 Task: Open an excel sheet and write heading  Stellar Sales. Add 10 people name  'Joshua Rivera, Zoey Coleman, Ryan Wright, Addison Bailey, Jonathan Simmons, Brooklyn Ward, Caleb Barnes, Audrey Collins, Gabriel Perry, Sofia Bell'Item code in between  1005-1056. Product range in between  2500-15000. Add Products   ASICS Shoe, Brooks Shoe, Clarks Shoe, Crocs Shoe, Dr. Martens Shoe, Ecco Shoe, Fila Shoe, Hush Puppies Shoe, Jordan Shoe, K-Swiss Shoe.Choose quantity  1 to 10 Tax 12 percent Total Add Amount. Save page  Stellar Sales templetes book
Action: Key pressed <Key.right><Key.right><Key.shift><Key.shift><Key.shift>Stellar<Key.space><Key.shift>Sales<Key.down><Key.left><Key.left><Key.shift_r>Name<Key.down><Key.shift><Key.shift><Key.shift><Key.shift><Key.shift><Key.shift><Key.shift><Key.shift><Key.shift><Key.shift><Key.shift><Key.shift><Key.shift><Key.shift><Key.shift><Key.shift><Key.shift><Key.shift><Key.shift><Key.shift><Key.shift><Key.shift><Key.shift><Key.shift><Key.shift><Key.shift><Key.shift><Key.shift><Key.shift><Key.shift><Key.shift><Key.shift><Key.shift><Key.shift><Key.shift><Key.shift><Key.shift>Joshua<Key.space><Key.shift>Rivera<Key.down><Key.shift>Zoey<Key.space><Key.shift>Coleman<Key.down><Key.left><Key.shift>Ryan<Key.space><Key.shift>Wright<Key.down><Key.down><Key.up><Key.shift>Addison<Key.space><Key.shift>Bailey<Key.down><Key.shift>Jonathan<Key.space><Key.shift>Simmons<Key.down><Key.shift>Brooklyn<Key.space><Key.shift>Ward<Key.down><Key.shift>Caleb<Key.space><Key.shift>Barnes<Key.down><Key.shift>Audrey<Key.space><Key.shift>Collins<Key.down><Key.shift>Gabriel<Key.space><Key.shift>Perry<Key.down><Key.shift>Sofia<Key.space><Key.shift>Bell
Screenshot: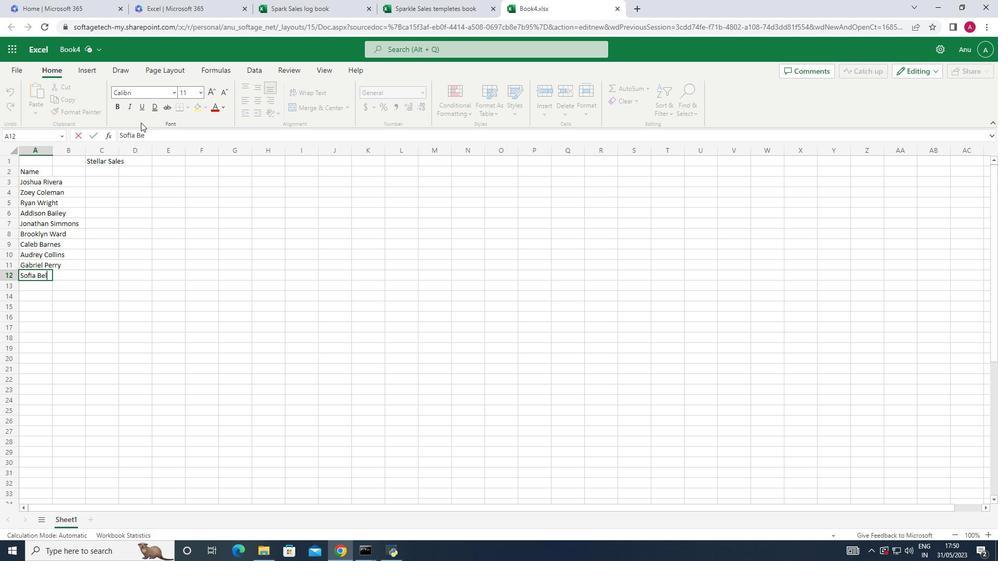 
Action: Mouse moved to (45, 147)
Screenshot: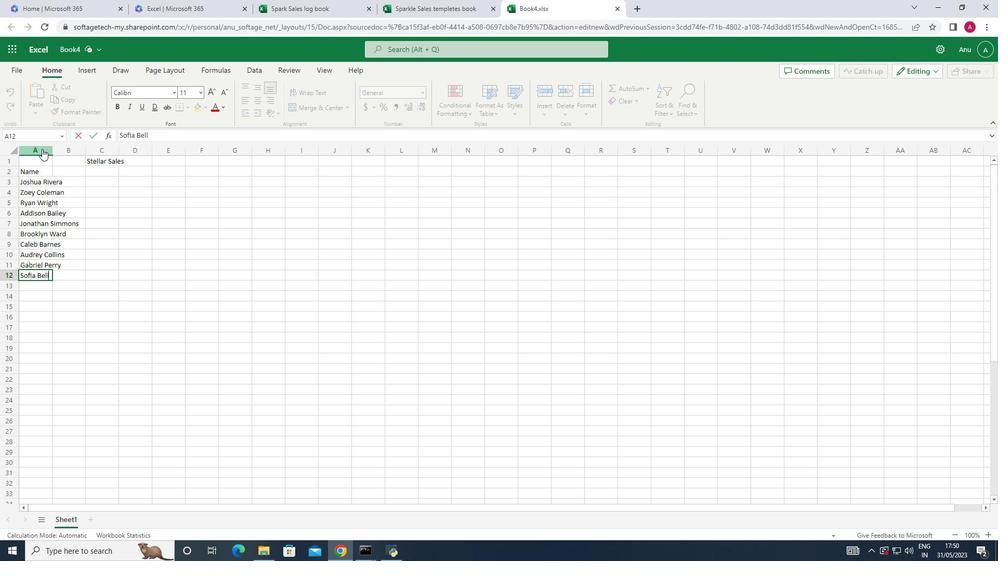 
Action: Mouse pressed left at (45, 147)
Screenshot: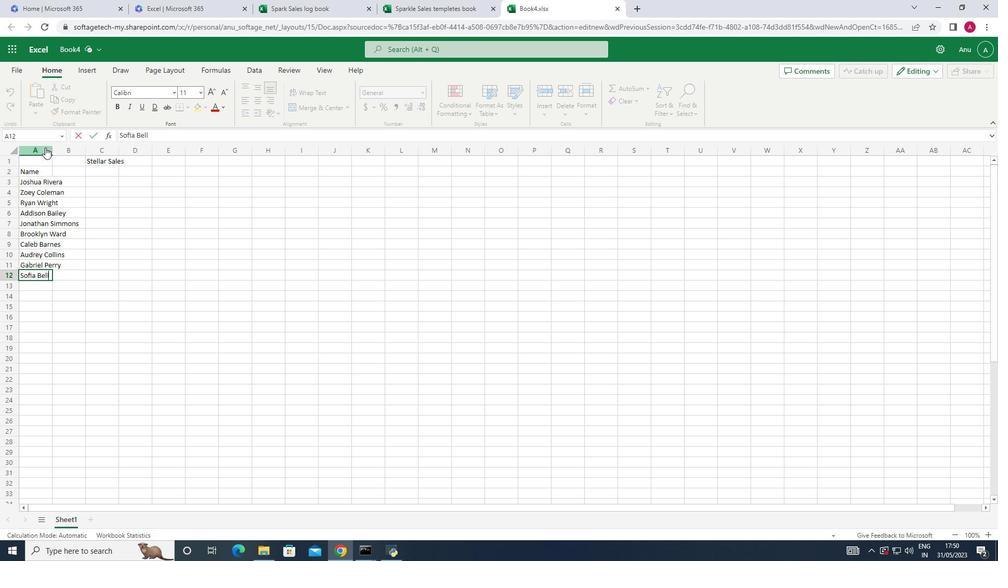 
Action: Mouse moved to (50, 147)
Screenshot: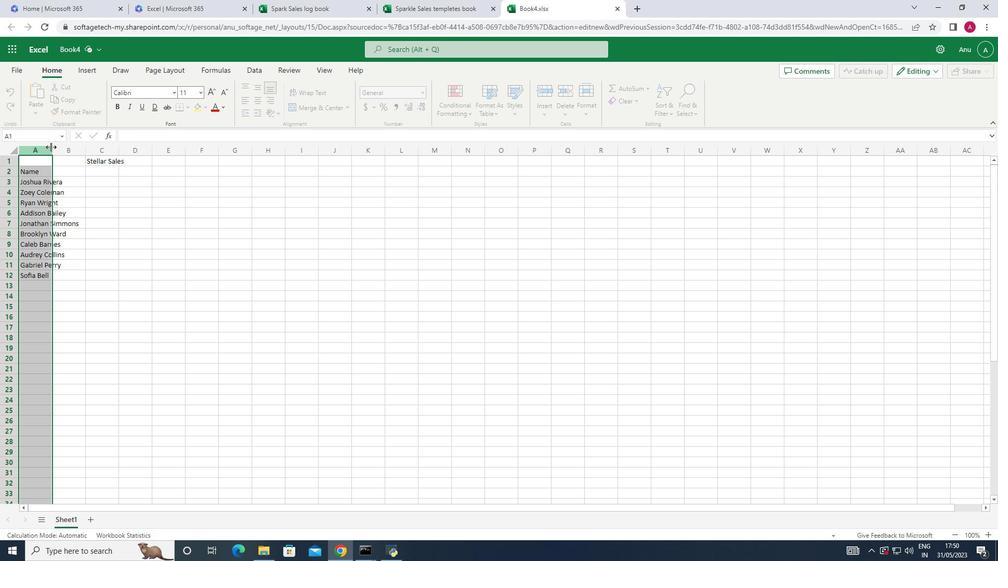 
Action: Mouse pressed left at (50, 147)
Screenshot: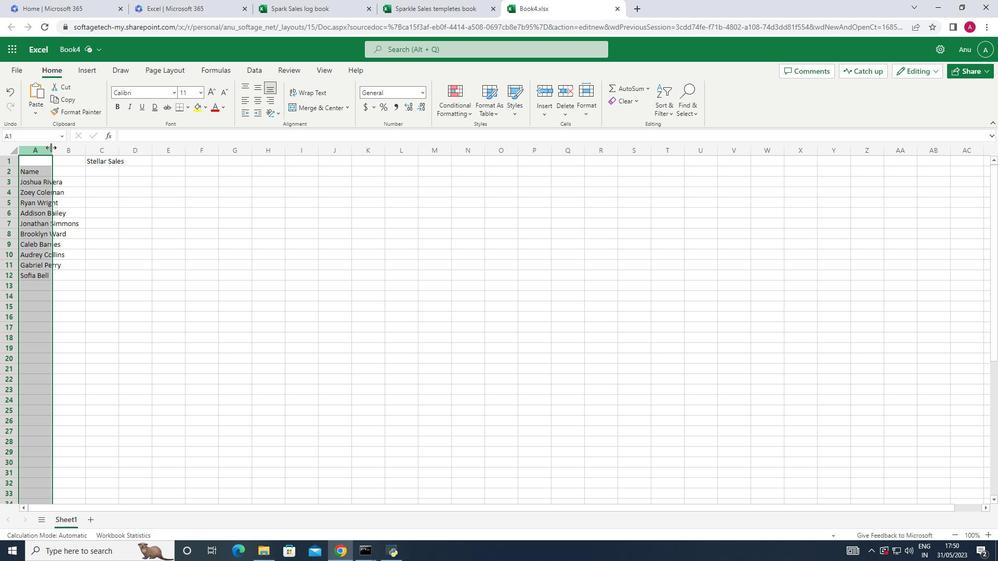 
Action: Mouse pressed left at (50, 147)
Screenshot: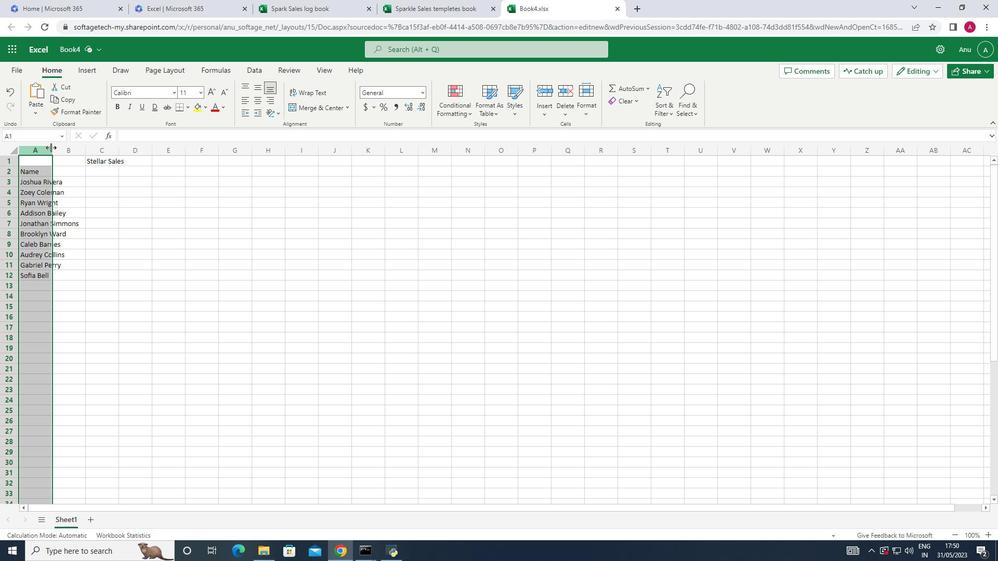 
Action: Mouse moved to (94, 174)
Screenshot: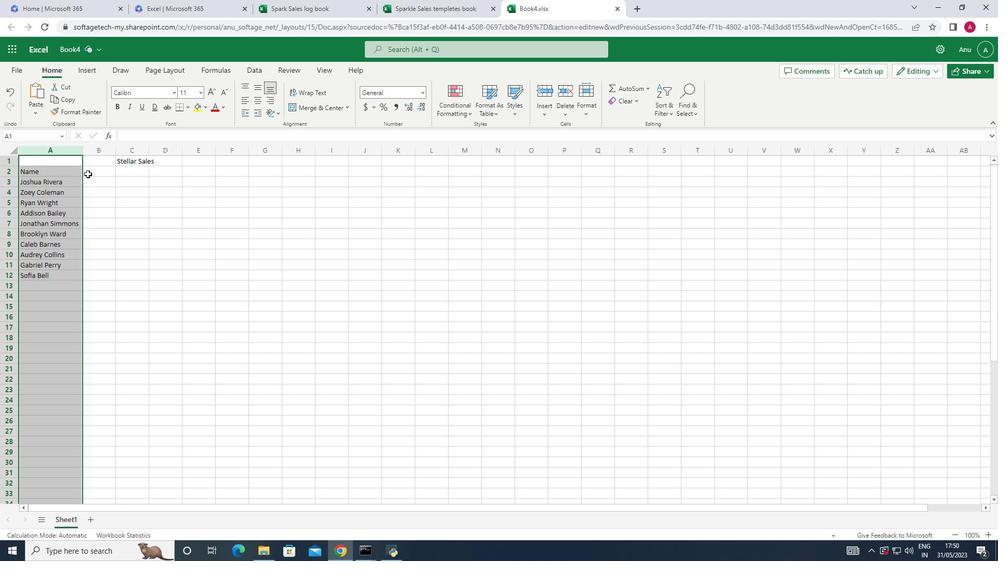 
Action: Mouse pressed left at (94, 174)
Screenshot: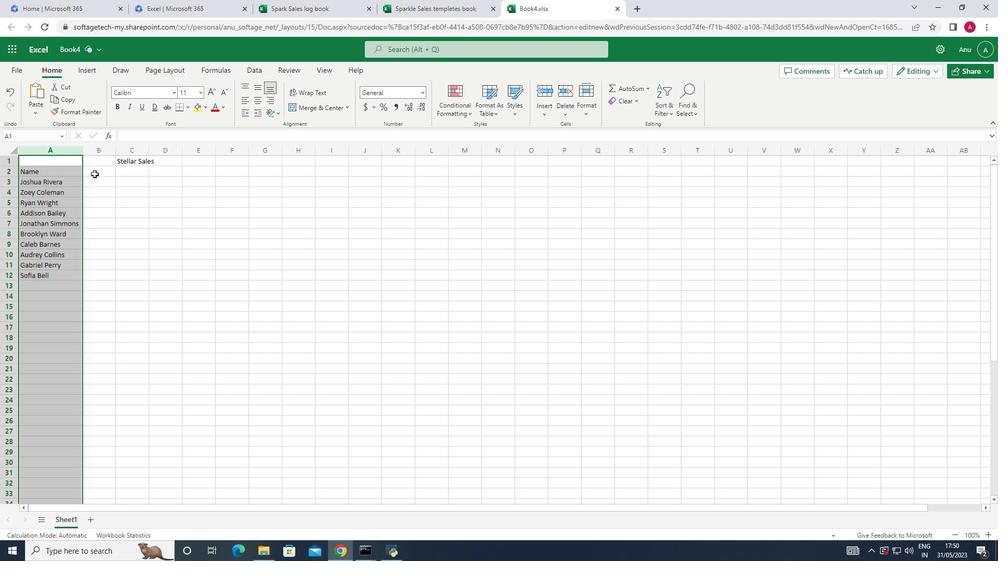 
Action: Mouse moved to (41, 207)
Screenshot: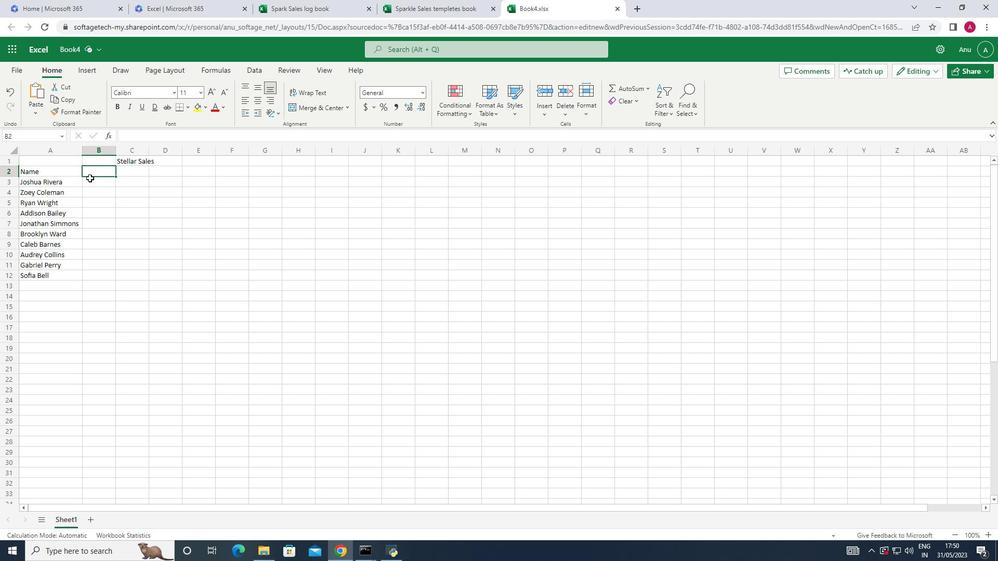 
Action: Key pressed <Key.shift_r>Item<Key.space><Key.shift>Code
Screenshot: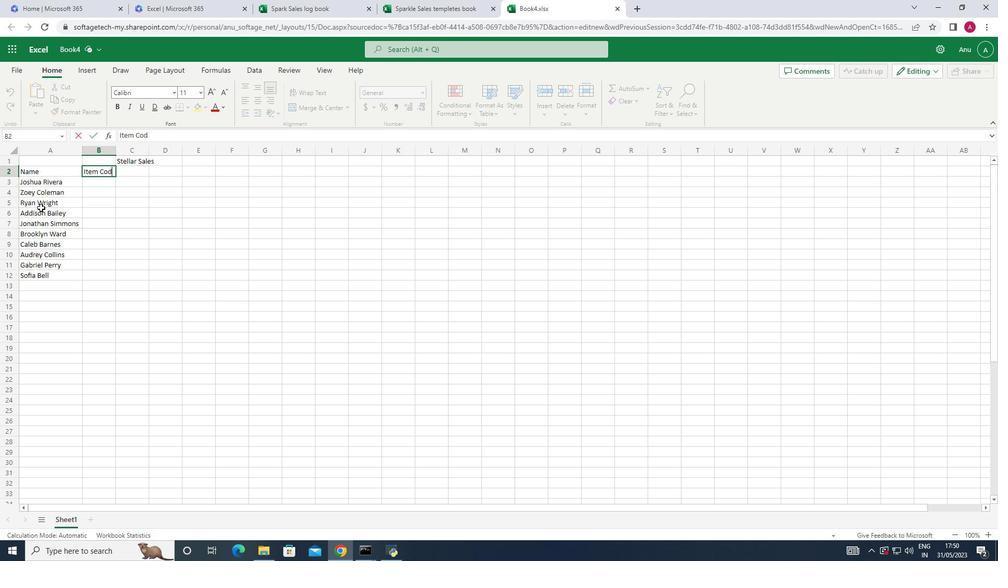 
Action: Mouse moved to (95, 179)
Screenshot: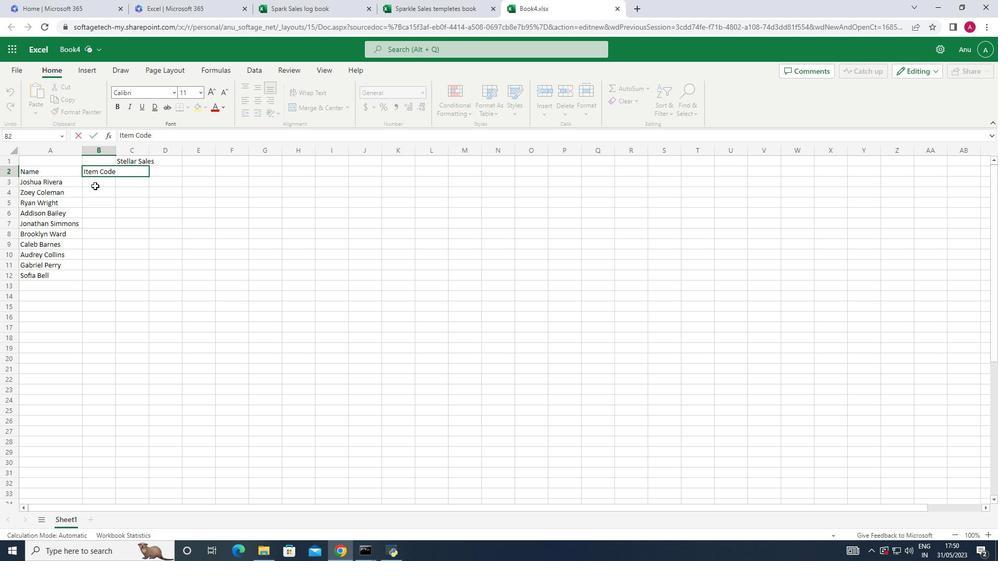 
Action: Mouse pressed left at (95, 179)
Screenshot: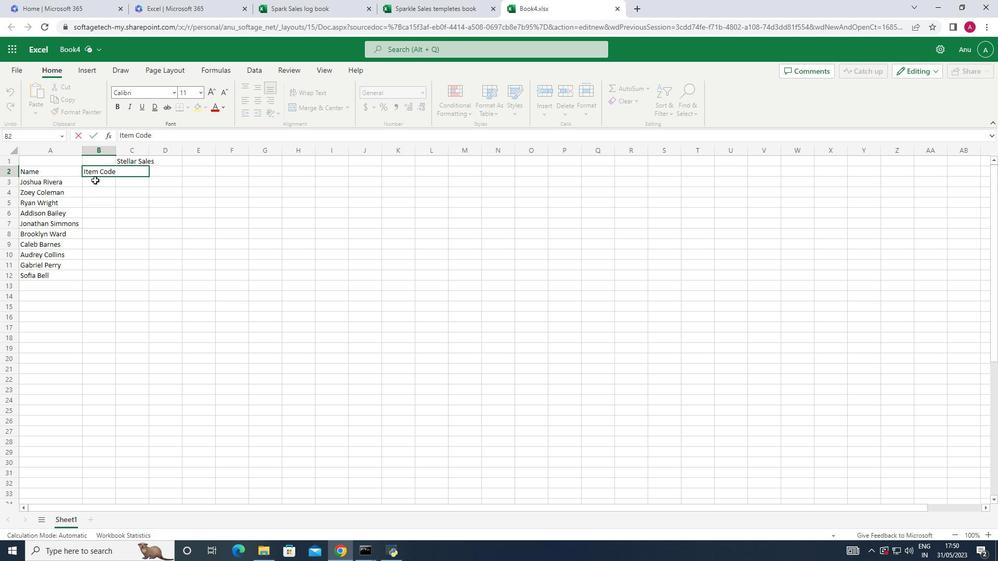 
Action: Mouse moved to (47, 186)
Screenshot: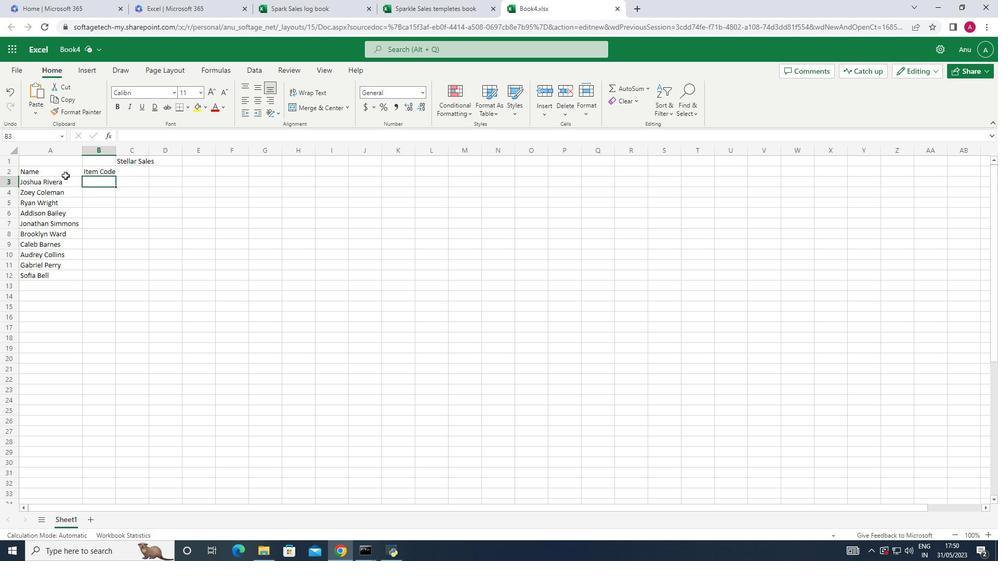 
Action: Key pressed 1005<Key.down>1008<Key.down>1010<Key.down>1021<Key.down>1032<Key.down>1041<Key.down>1045<Key.down>1047<Key.down>1050<Key.down>1056
Screenshot: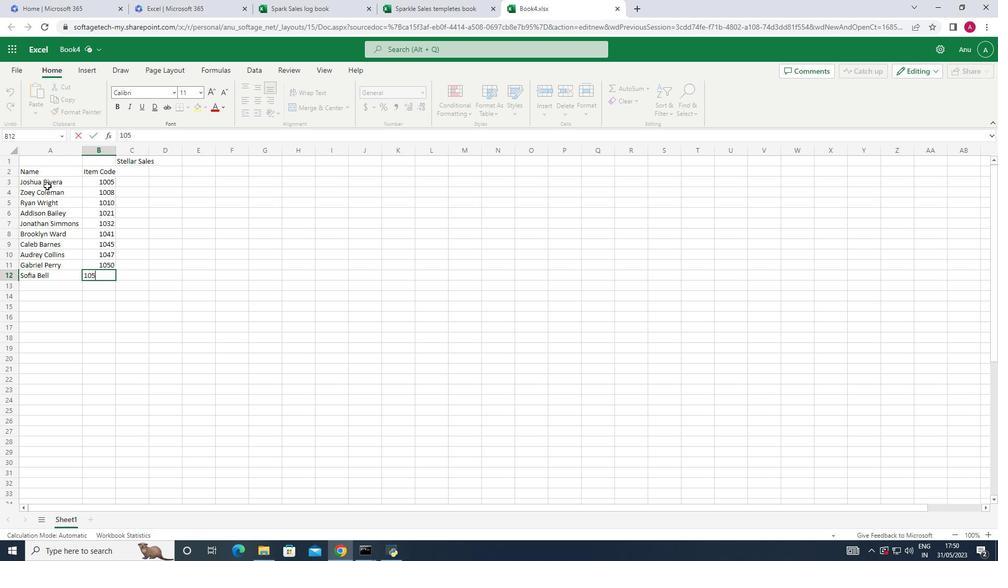 
Action: Mouse moved to (137, 173)
Screenshot: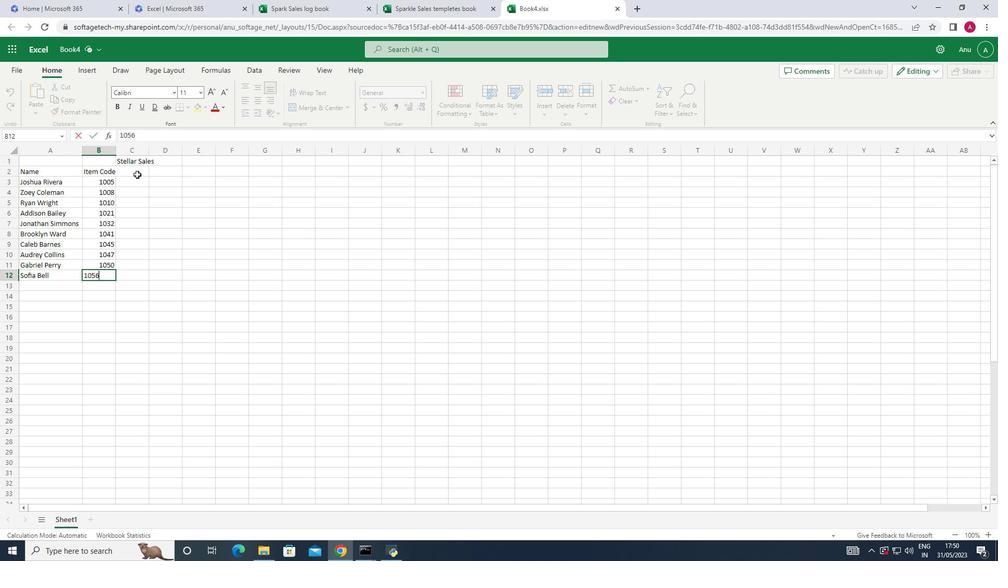 
Action: Mouse pressed left at (137, 173)
Screenshot: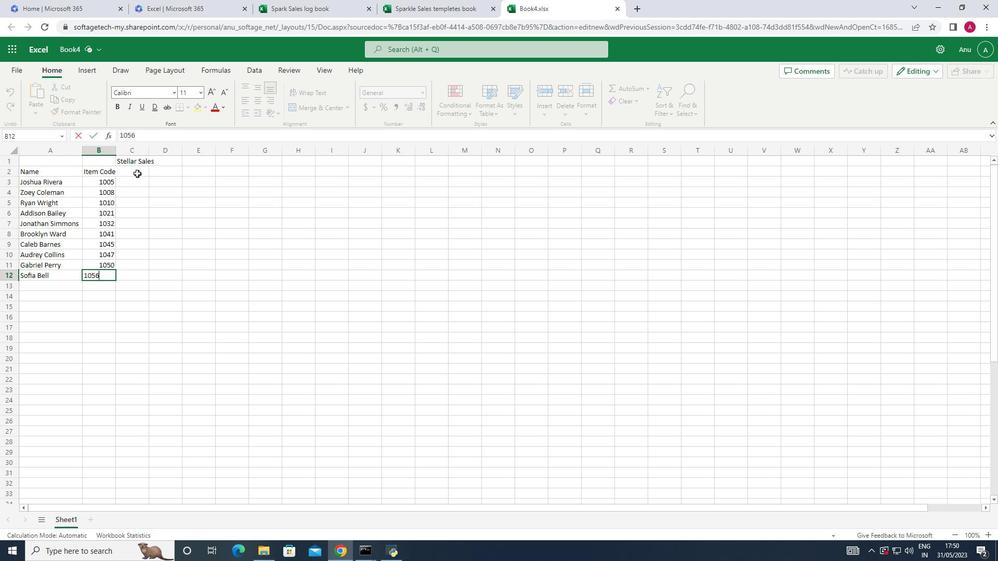 
Action: Key pressed <Key.shift_r>Product<Key.space><Key.shift>Range<Key.down>2500<Key.down>3000<Key.down>3500<Key.down>10000<Key.down>12000<Key.down>15<Key.backspace><Key.backspace><Key.up><Key.backspace>11500<Key.down>11800<Key.down>12300<Key.down>13000<Key.down>14000<Key.left><Key.right><Key.down>15000<Key.right>
Screenshot: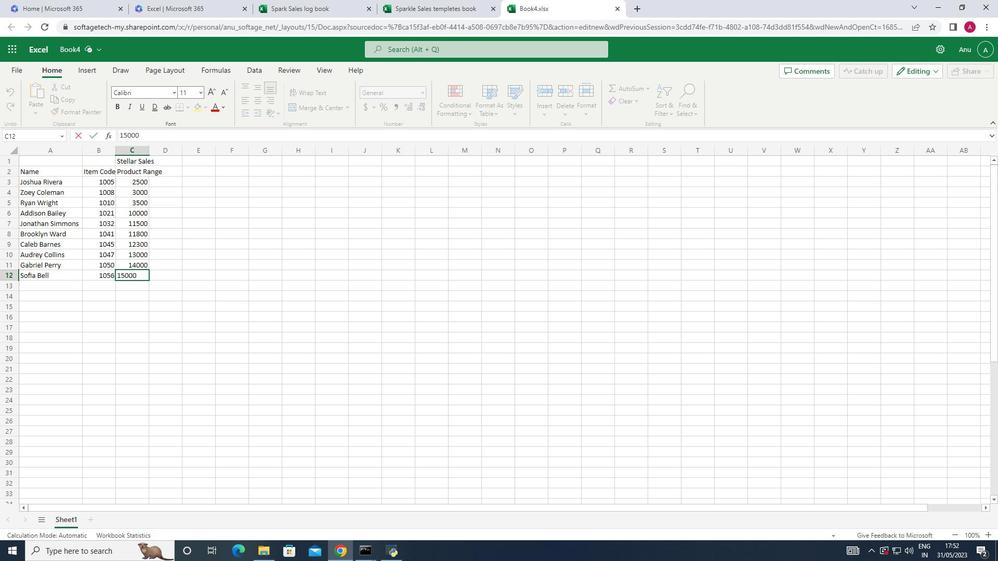 
Action: Mouse moved to (148, 150)
Screenshot: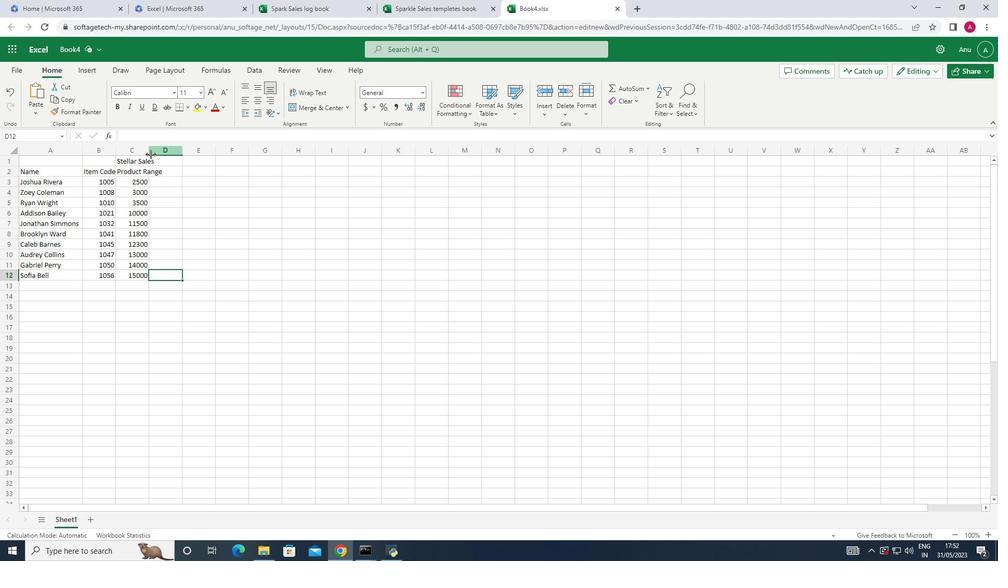 
Action: Mouse pressed left at (148, 150)
Screenshot: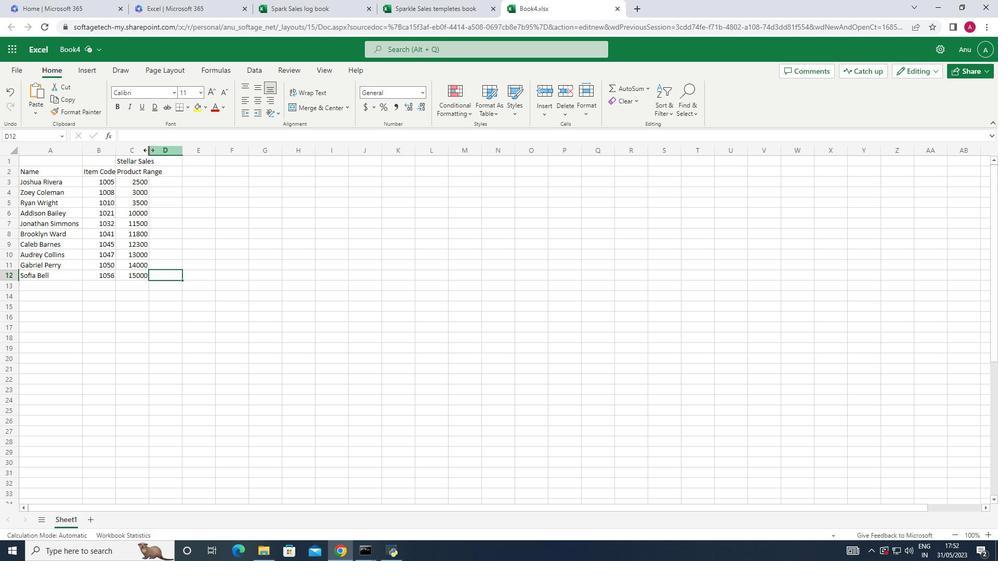 
Action: Mouse pressed left at (148, 150)
Screenshot: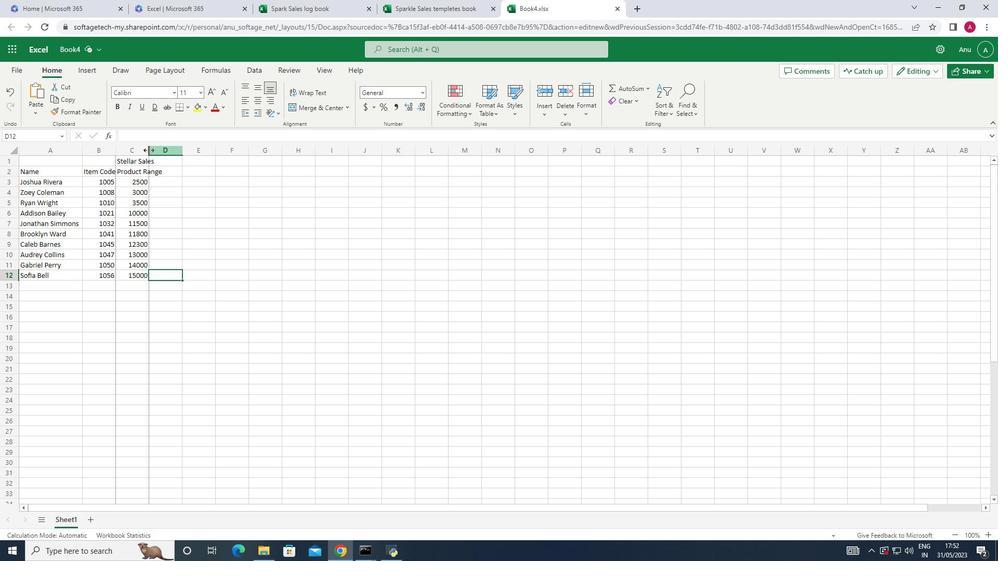 
Action: Mouse pressed left at (148, 150)
Screenshot: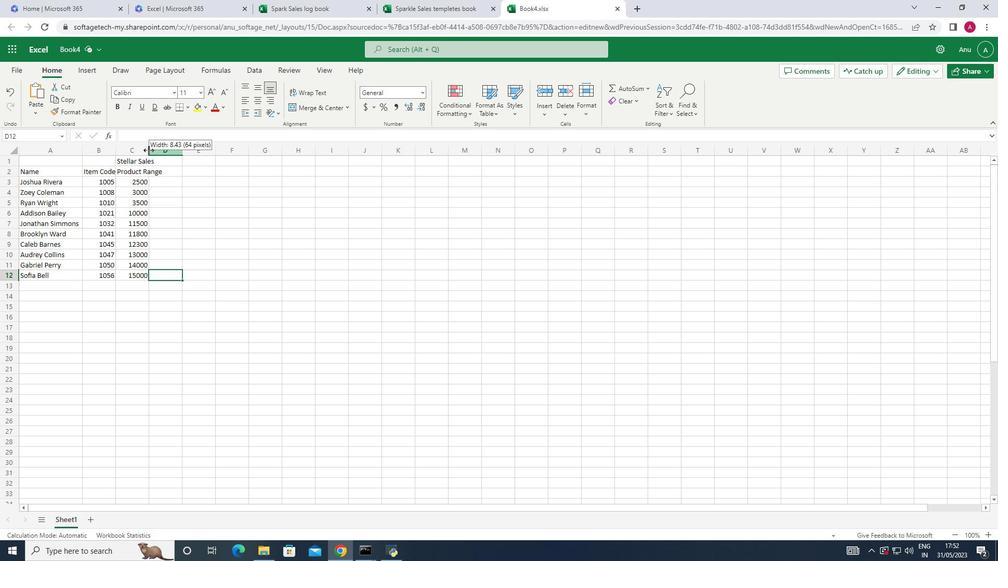 
Action: Mouse moved to (183, 173)
Screenshot: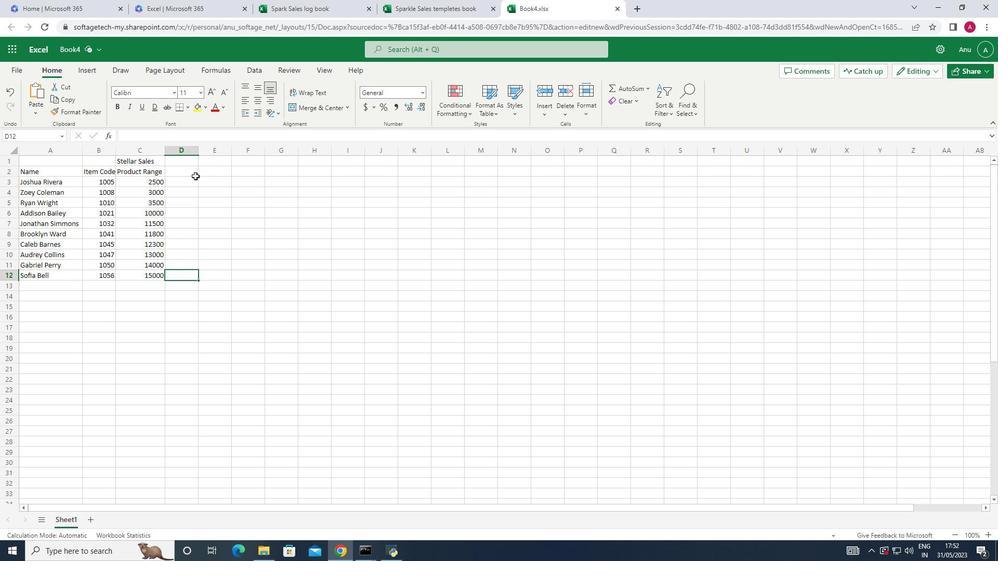 
Action: Mouse pressed left at (183, 173)
Screenshot: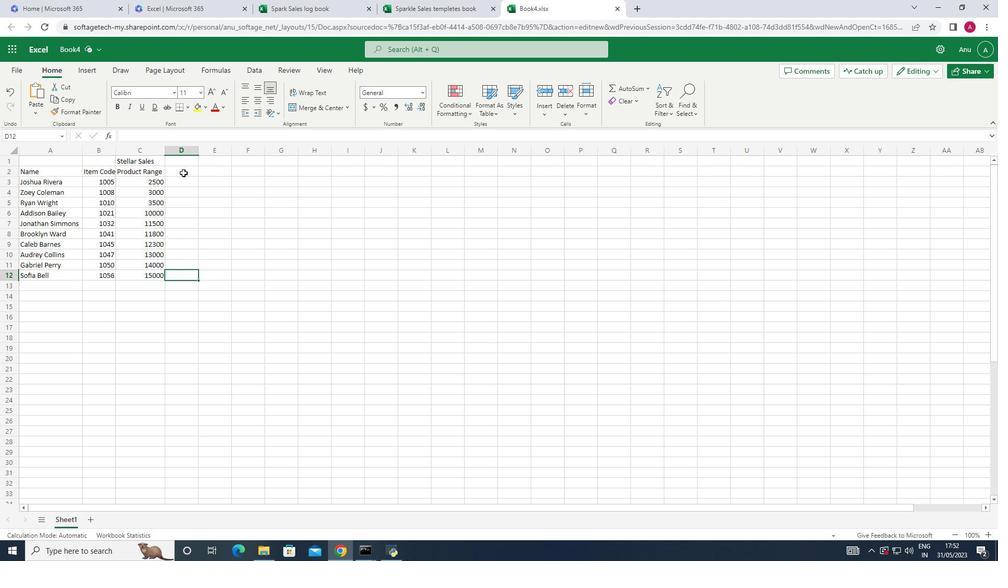 
Action: Key pressed <Key.shift_r>Products<Key.down><Key.shift>A<Key.shift>S<Key.shift_r><Key.shift_r><Key.shift_r><Key.shift_r><Key.shift_r><Key.shift_r><Key.shift_r><Key.shift_r><Key.shift_r><Key.shift_r><Key.shift_r><Key.shift_r><Key.shift_r><Key.shift_r><Key.shift_r><Key.shift_r><Key.shift_r><Key.shift_r><Key.shift_r><Key.shift_r><Key.shift_r>I<Key.shift>C<Key.shift>S<Key.space><Key.shift>Shoe<Key.down><Key.shift>Brooks<Key.space><Key.shift>Shoe<Key.down><Key.shift>Clarks<Key.down><Key.up>
Screenshot: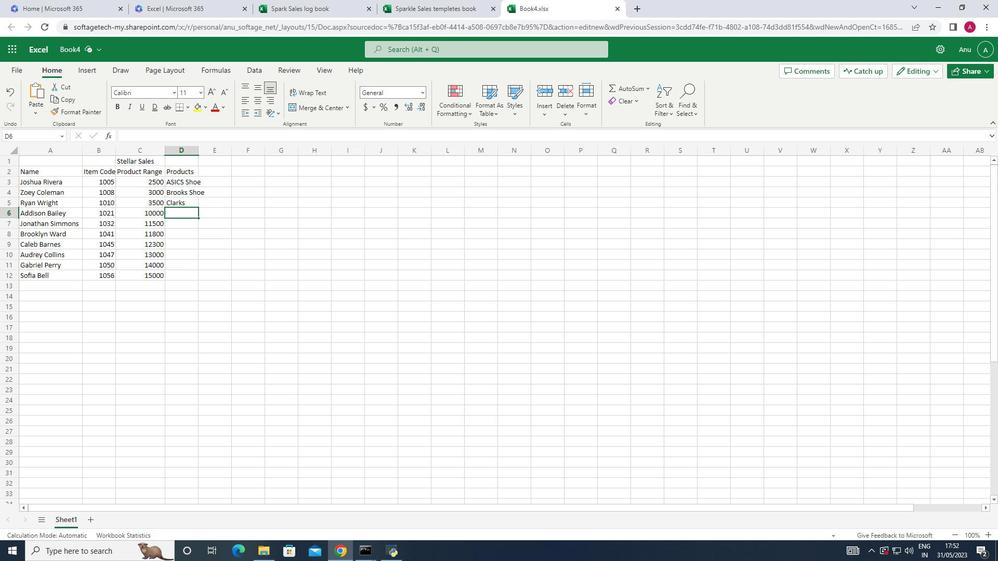 
Action: Mouse moved to (188, 202)
Screenshot: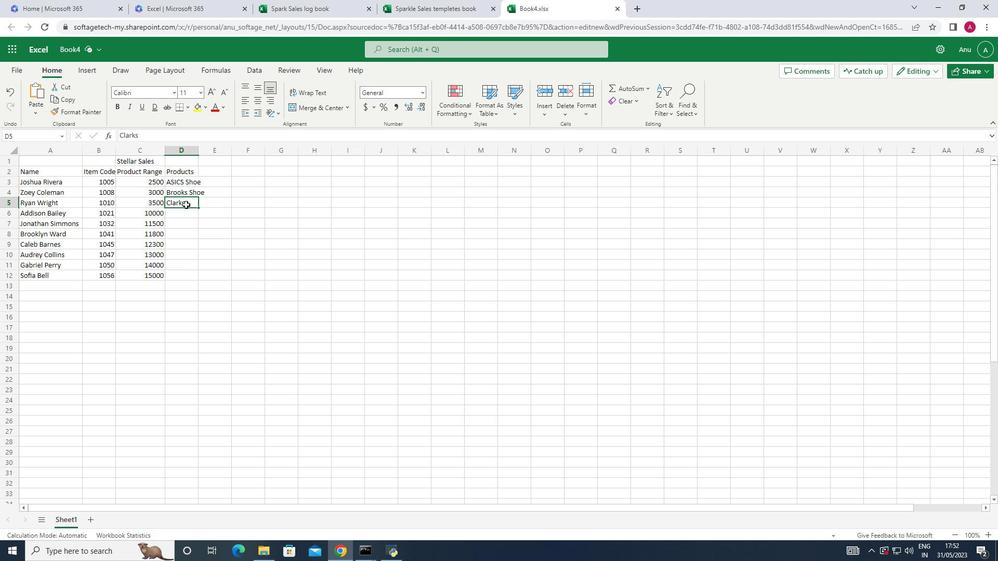 
Action: Mouse pressed left at (188, 202)
Screenshot: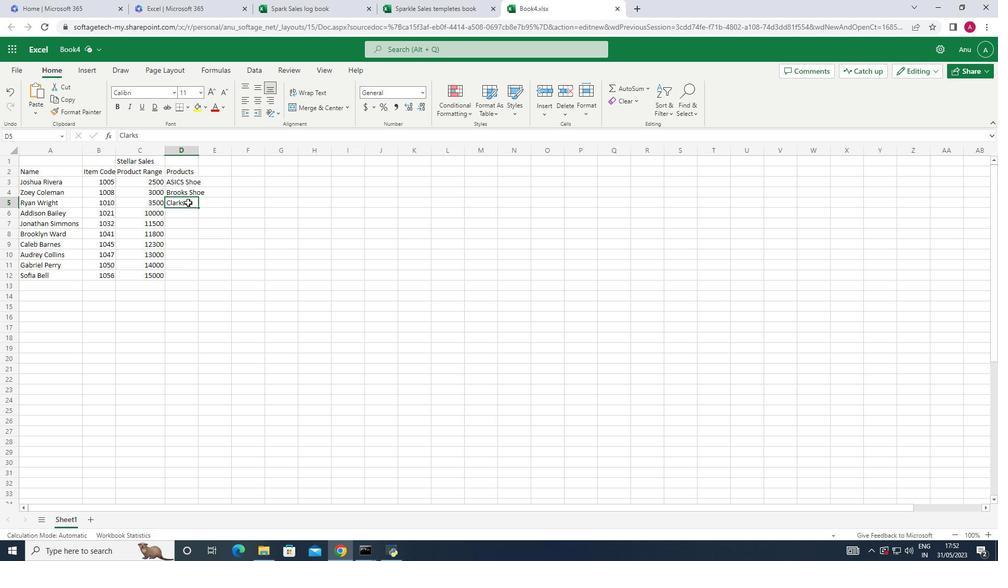 
Action: Mouse pressed left at (188, 202)
Screenshot: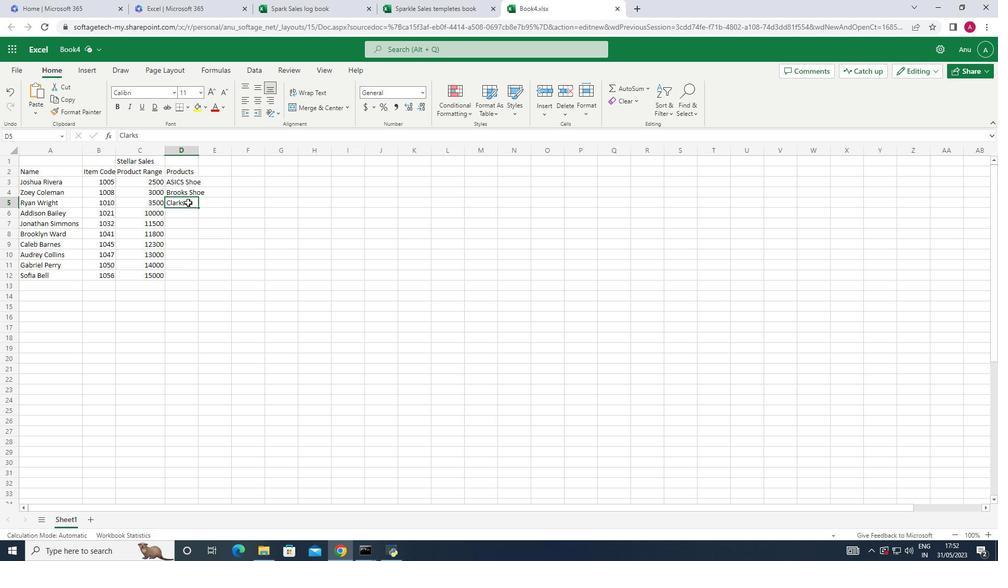 
Action: Key pressed <Key.space><Key.shift>Shoe<Key.down><Key.down>
Screenshot: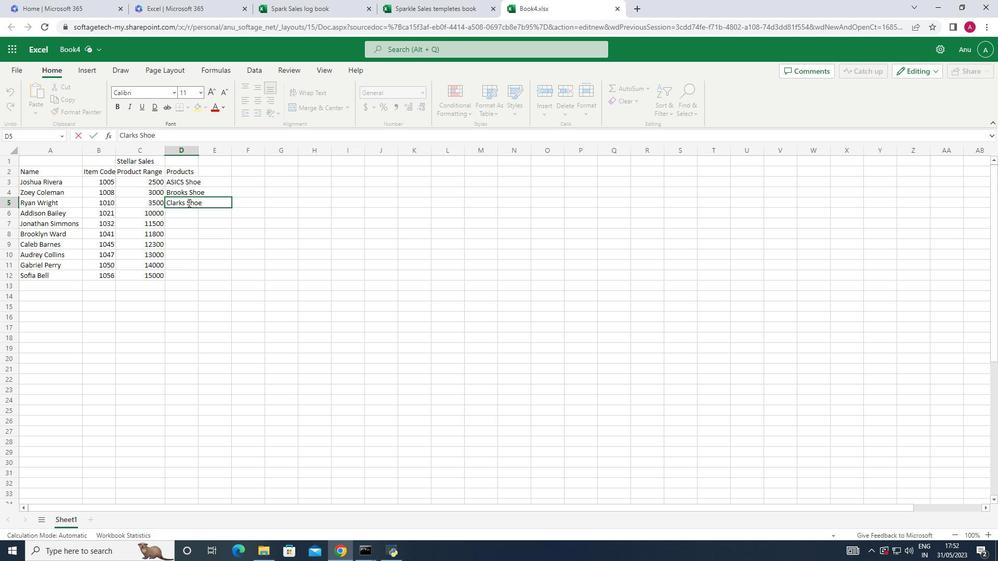 
Action: Mouse moved to (182, 211)
Screenshot: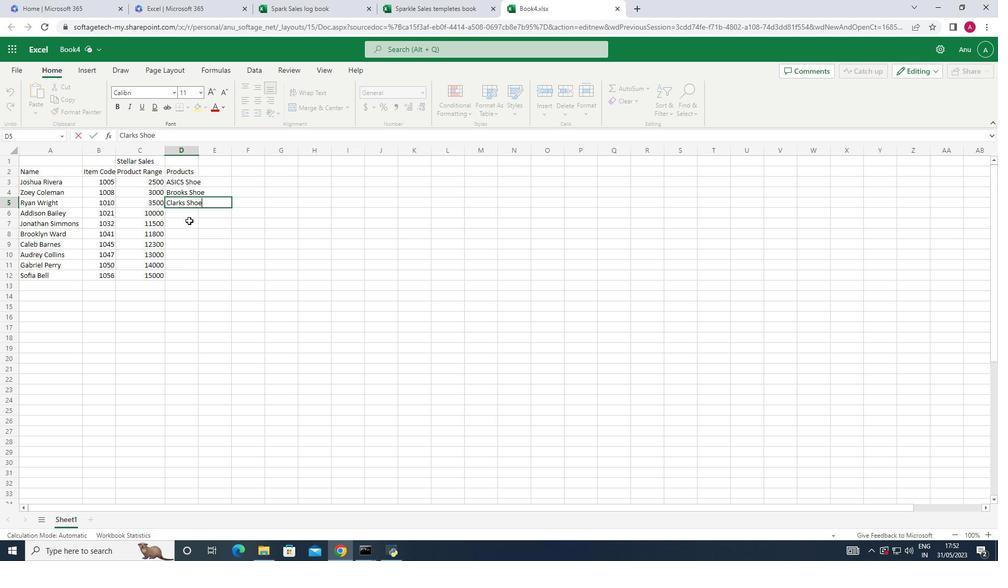 
Action: Mouse pressed left at (182, 211)
Screenshot: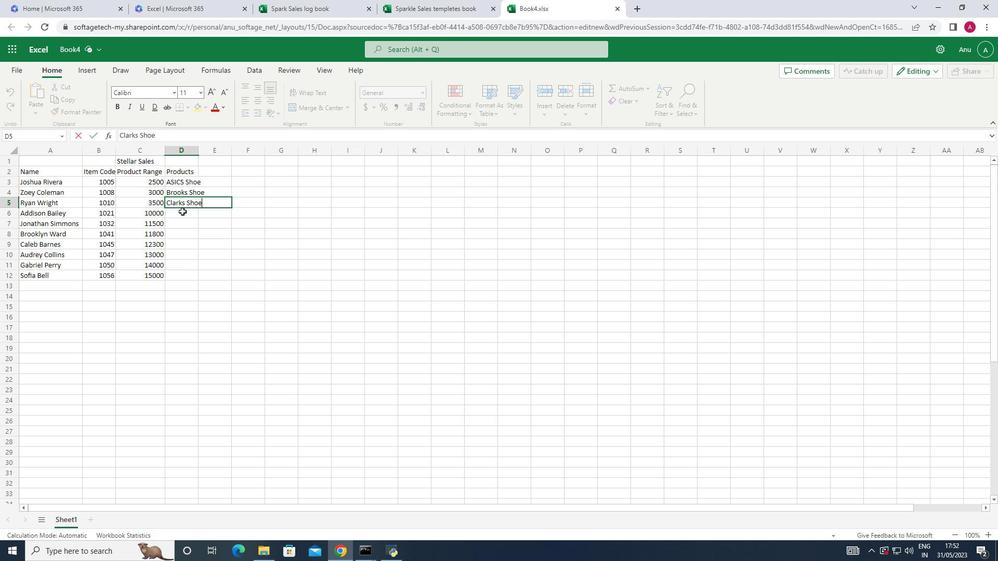 
Action: Mouse moved to (143, 205)
Screenshot: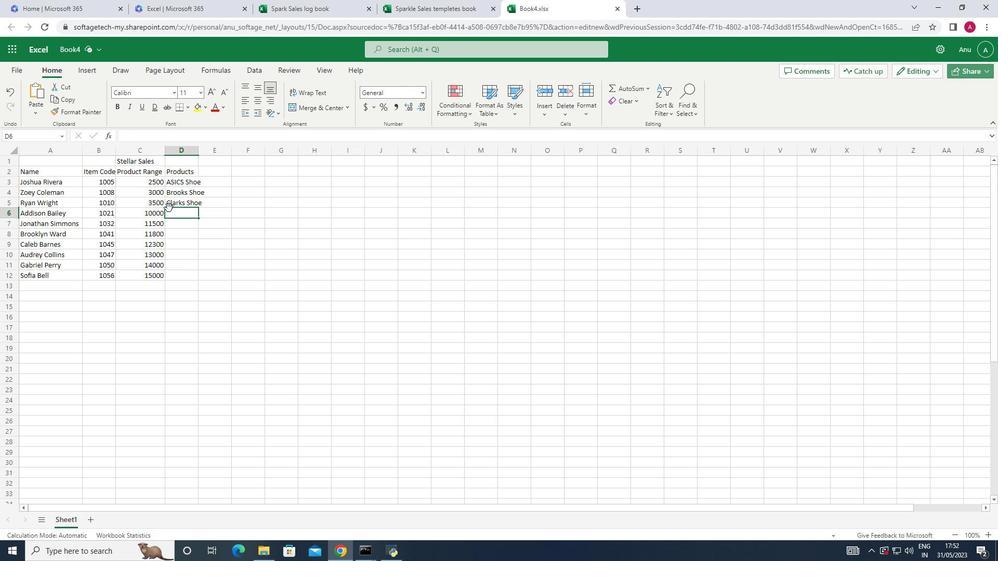 
Action: Key pressed <Key.shift>Crocs<Key.space><Key.shift>Shoe<Key.down><Key.shift>Dr.<Key.shift_r>Martens<Key.space><Key.shift>Shoe<Key.down><Key.shift>Ecco<Key.space><Key.shift>Shoe<Key.down><Key.shift>Fila<Key.space><Key.shift>Shoe<Key.down><Key.shift><Key.shift><Key.shift><Key.shift><Key.shift><Key.shift><Key.shift><Key.shift><Key.shift><Key.shift>Hush<Key.space><Key.shift_r>Puppies<Key.space><Key.shift>Shoe<Key.down><Key.shift_r>Jordan<Key.space><Key.shift>Shoe<Key.down><Key.shift_r>K-<Key.shift>W<Key.backspace><Key.shift>Swiss
Screenshot: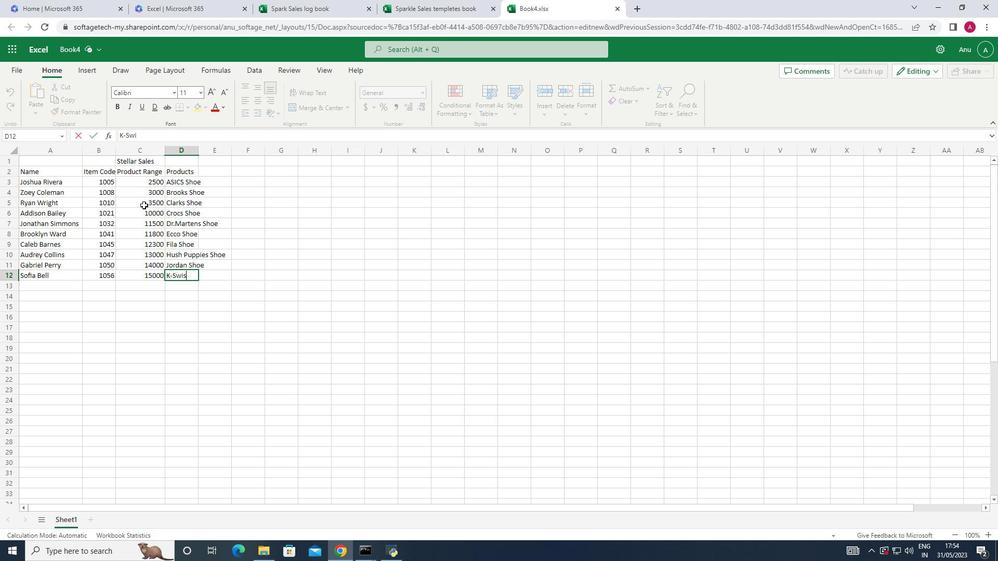 
Action: Mouse moved to (204, 170)
Screenshot: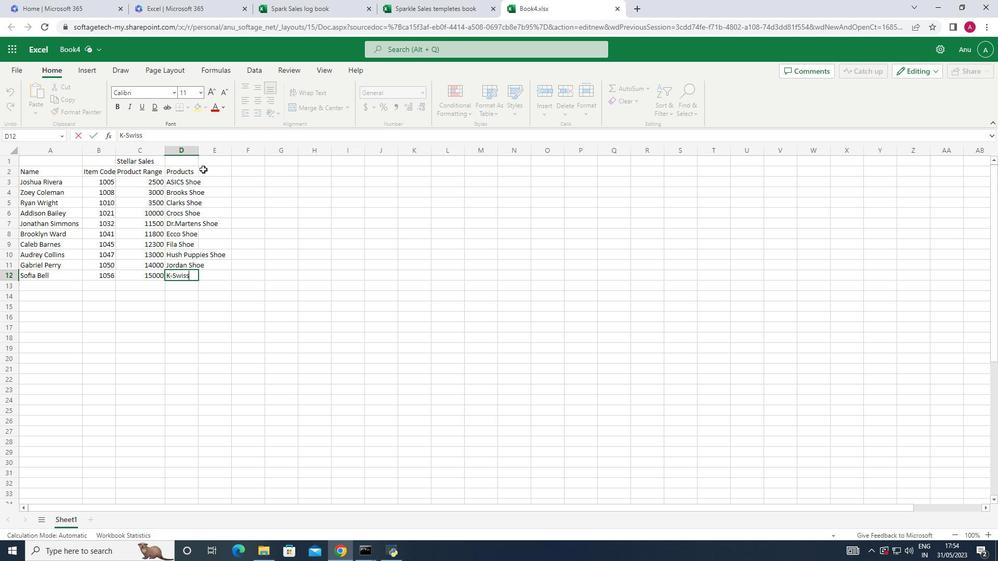
Action: Mouse pressed left at (204, 170)
Screenshot: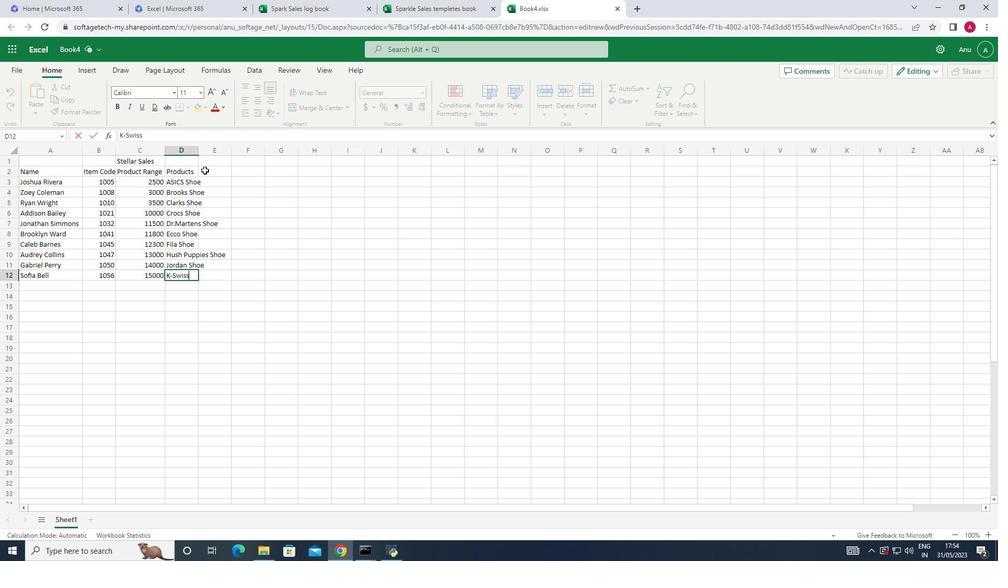 
Action: Mouse moved to (198, 154)
Screenshot: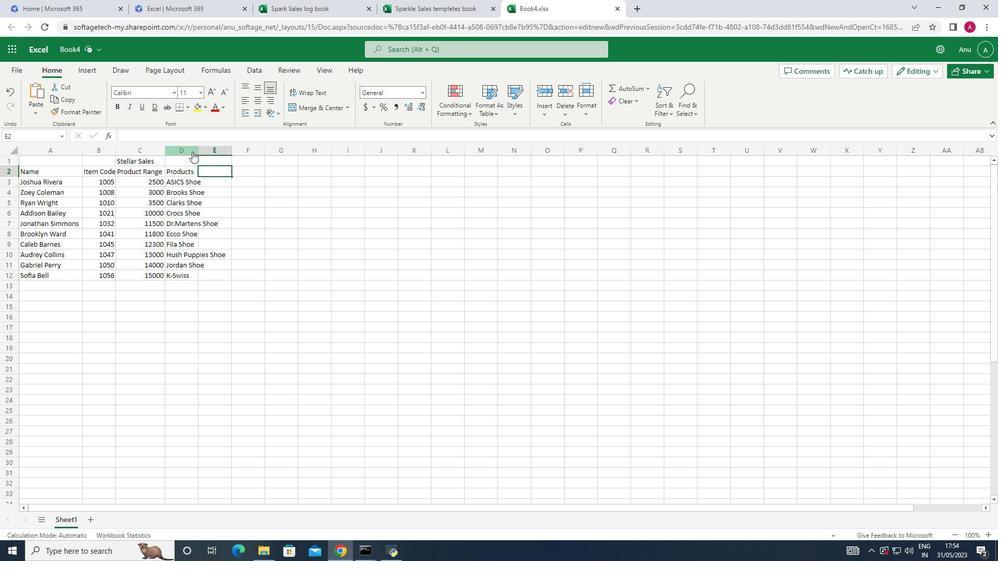 
Action: Mouse pressed left at (198, 154)
Screenshot: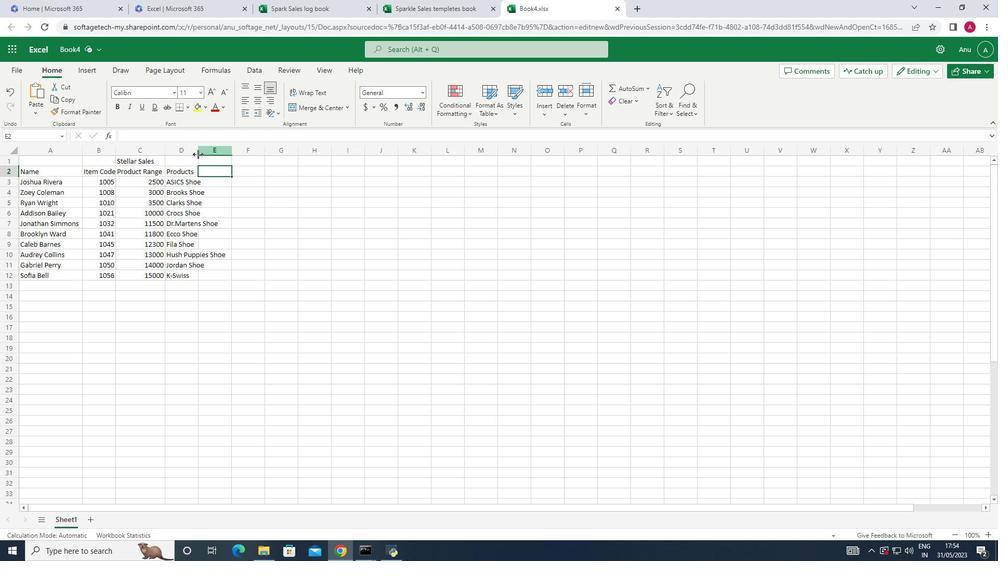 
Action: Mouse pressed left at (198, 154)
Screenshot: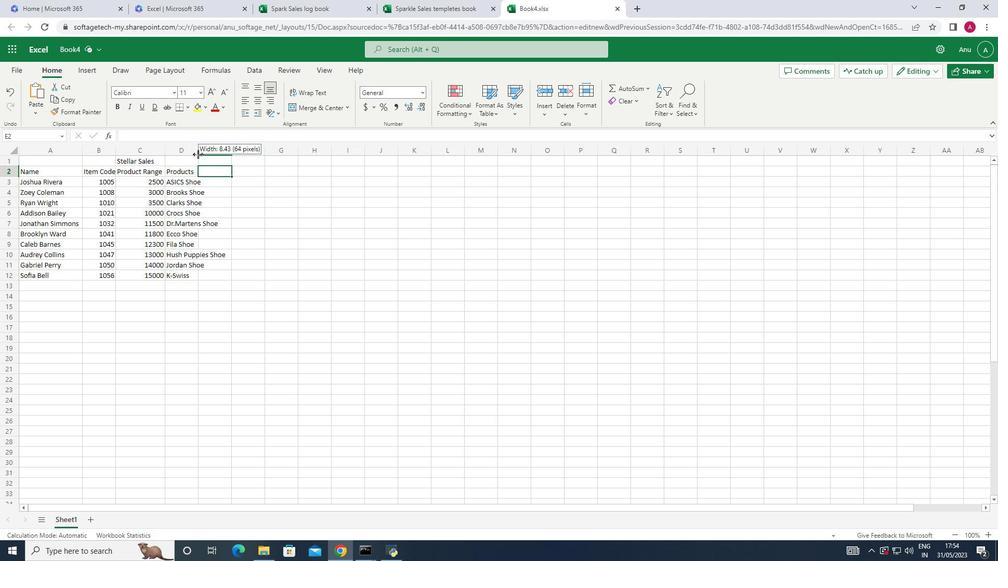 
Action: Mouse moved to (168, 160)
Screenshot: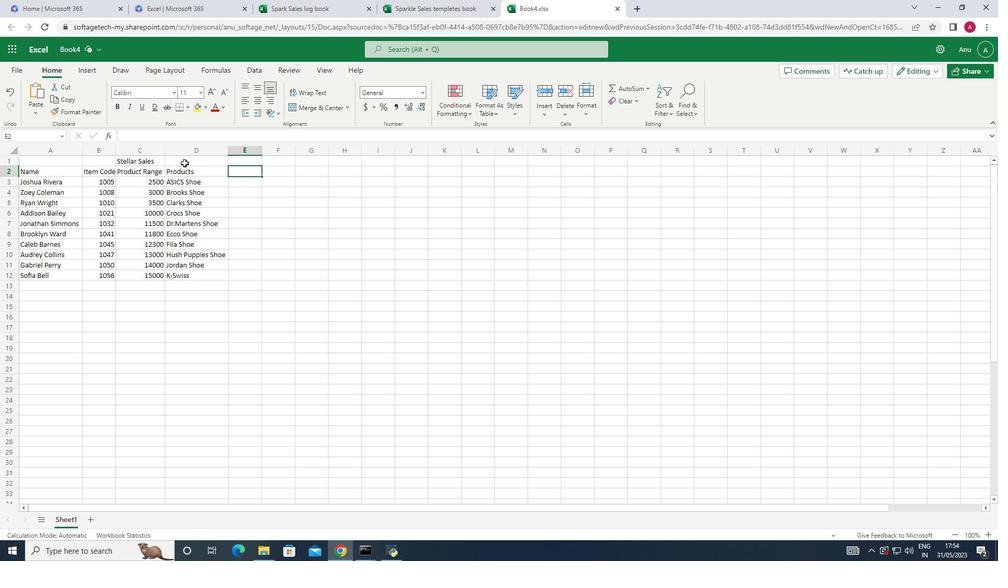 
Action: Key pressed <Key.shift>Quantity
Screenshot: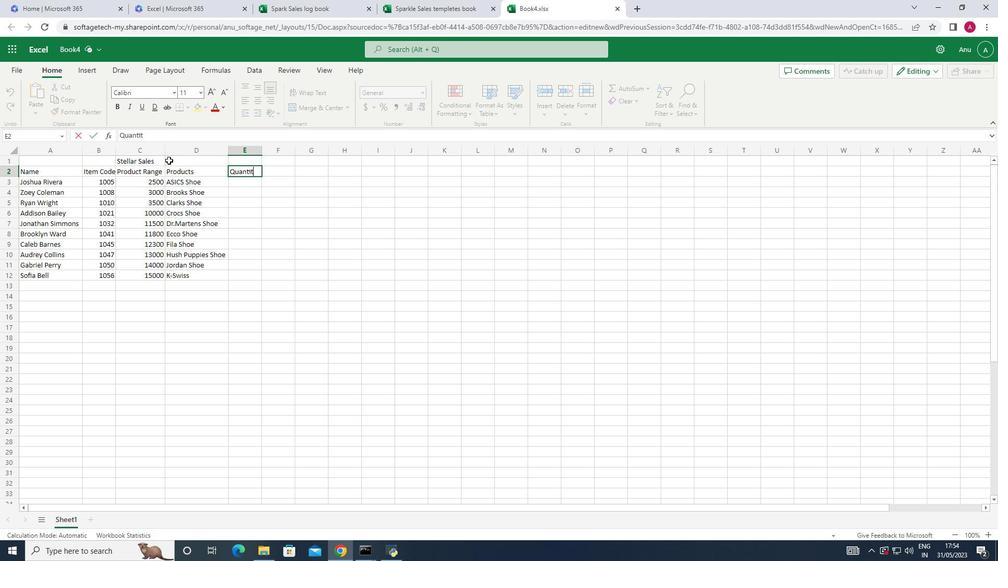 
Action: Mouse moved to (246, 180)
Screenshot: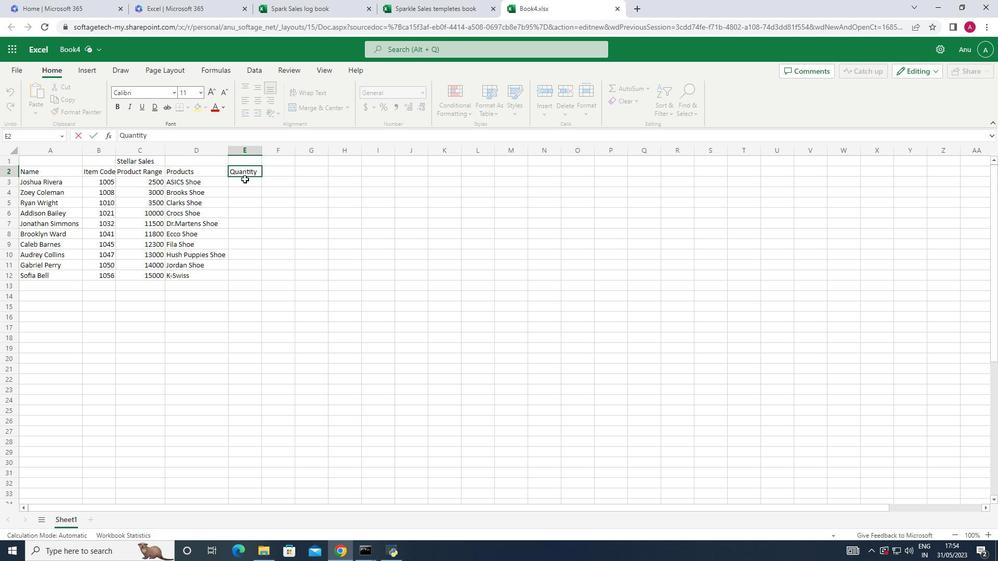 
Action: Mouse pressed left at (246, 180)
Screenshot: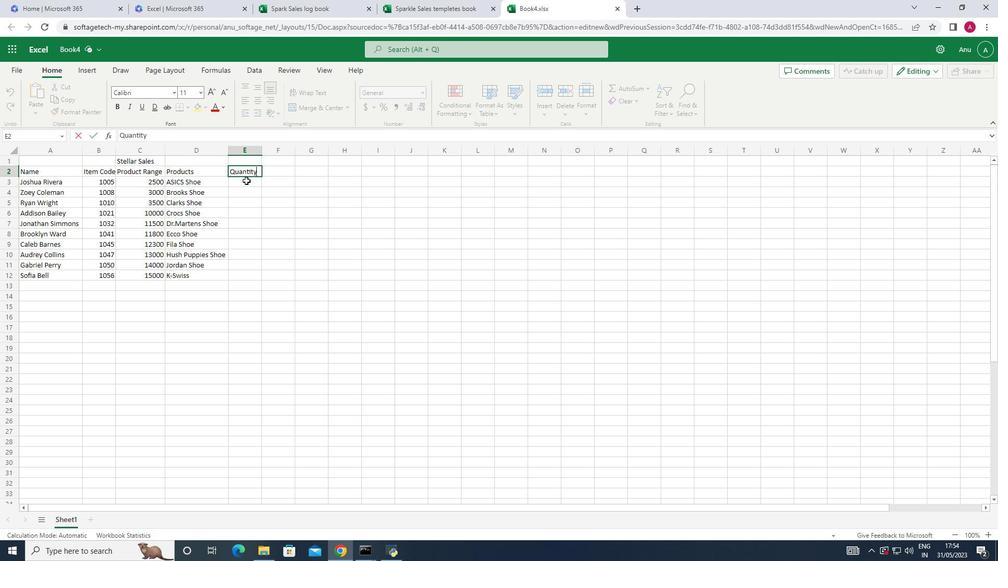 
Action: Mouse moved to (180, 165)
Screenshot: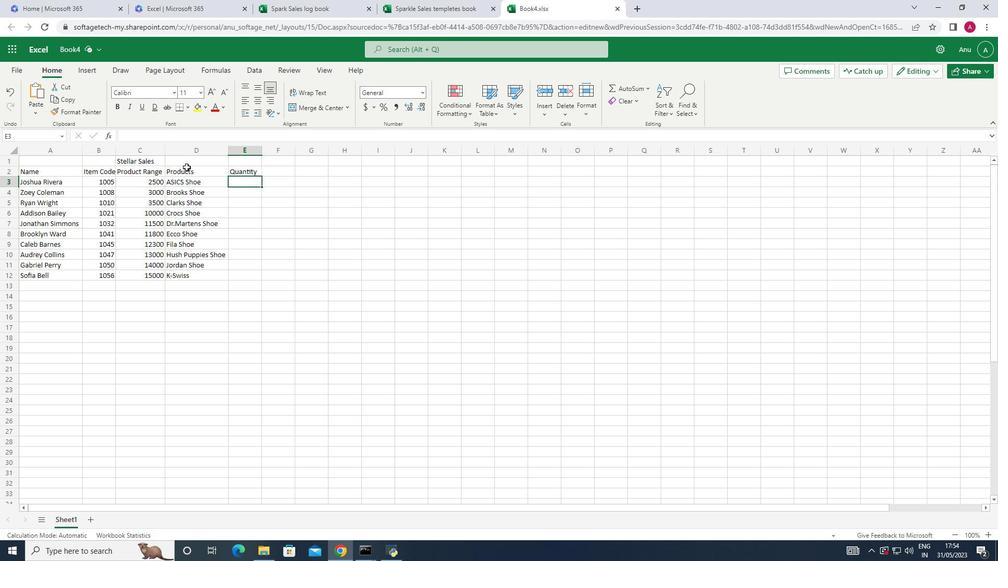 
Action: Key pressed 1<Key.down>2<Key.down>3<Key.down>4<Key.down>5<Key.down>6<Key.down>7<Key.down>8<Key.down>9<Key.down>10
Screenshot: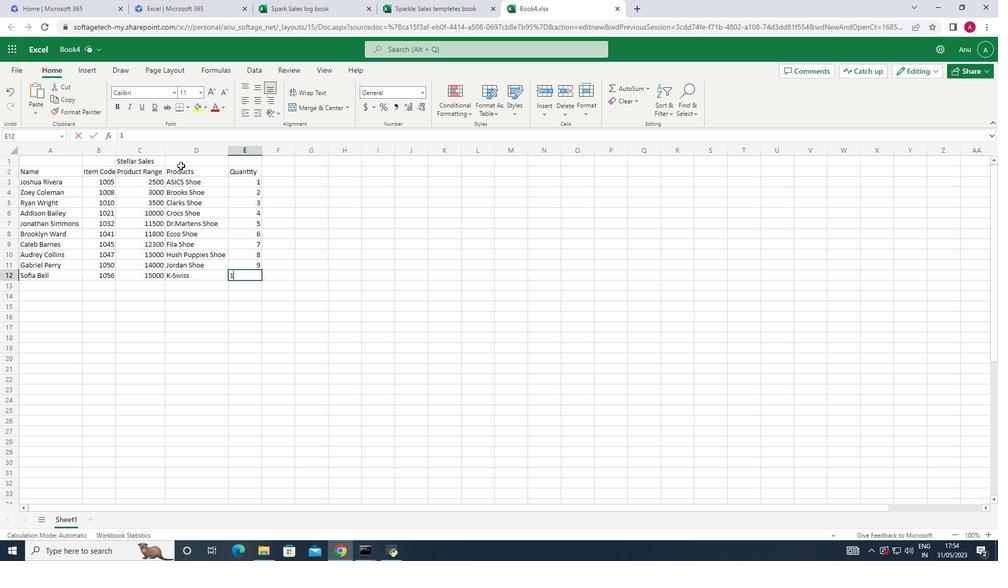 
Action: Mouse moved to (280, 172)
Screenshot: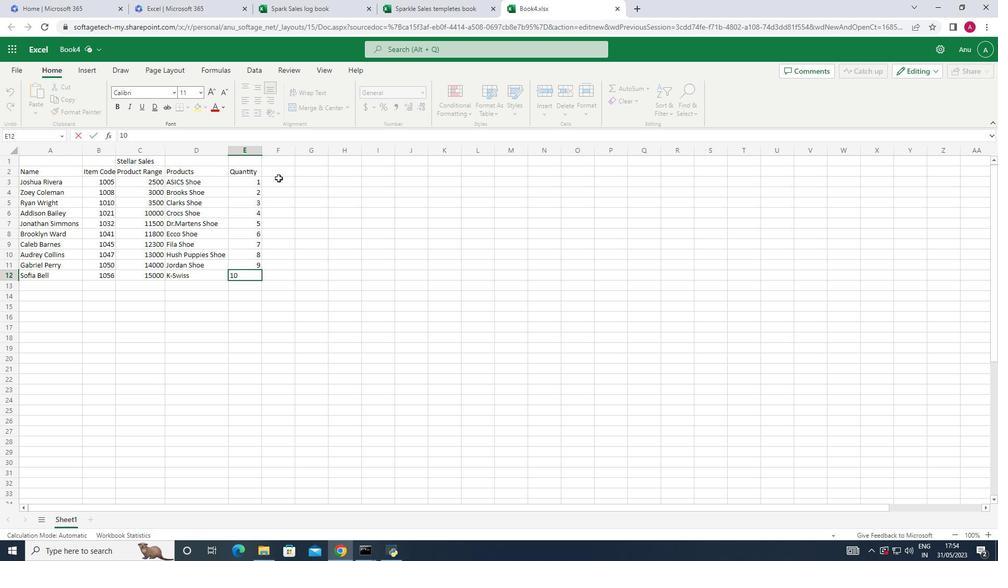 
Action: Mouse pressed left at (280, 172)
Screenshot: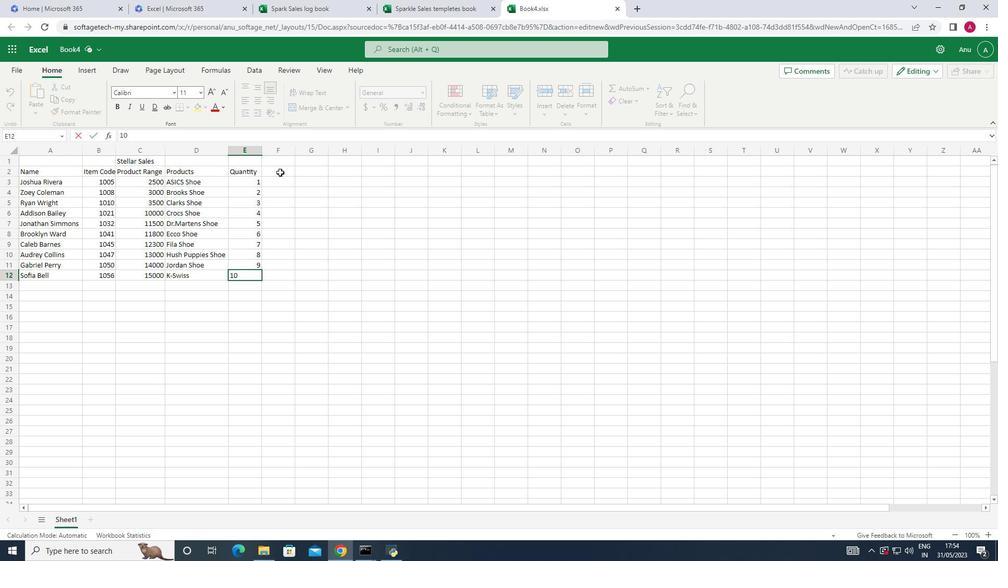 
Action: Mouse moved to (236, 162)
Screenshot: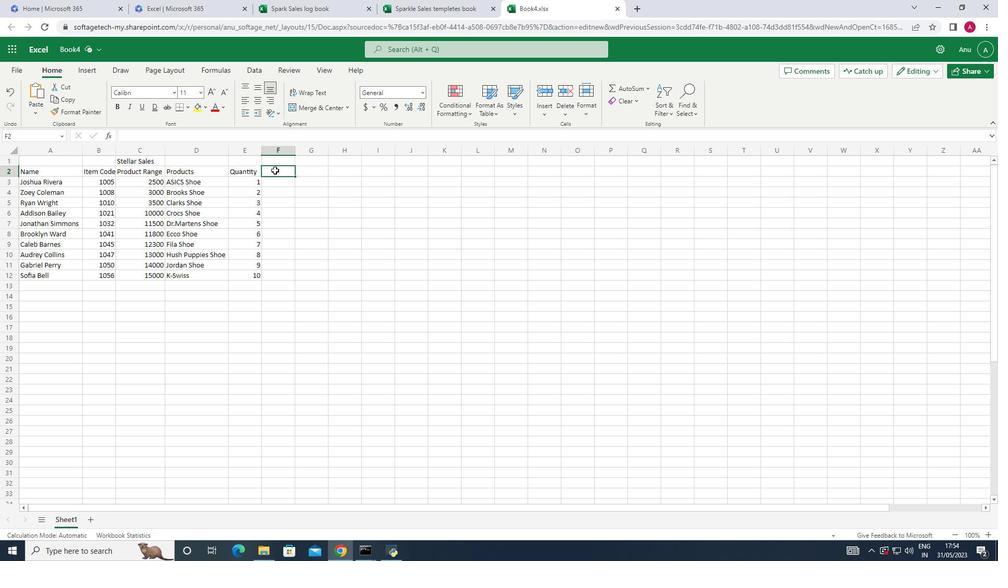 
Action: Key pressed t<Key.backspace><Key.shift>Total
Screenshot: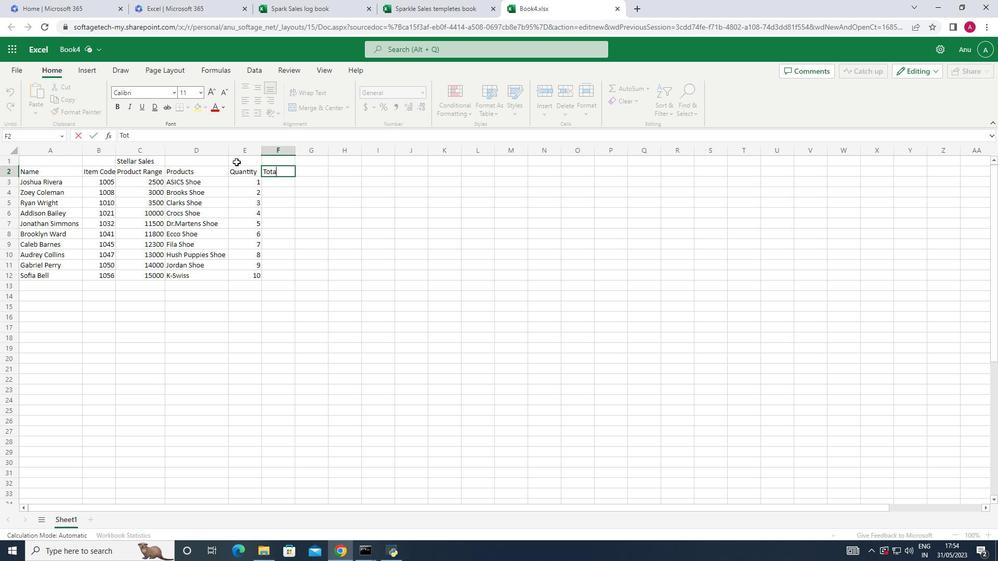 
Action: Mouse moved to (274, 180)
Screenshot: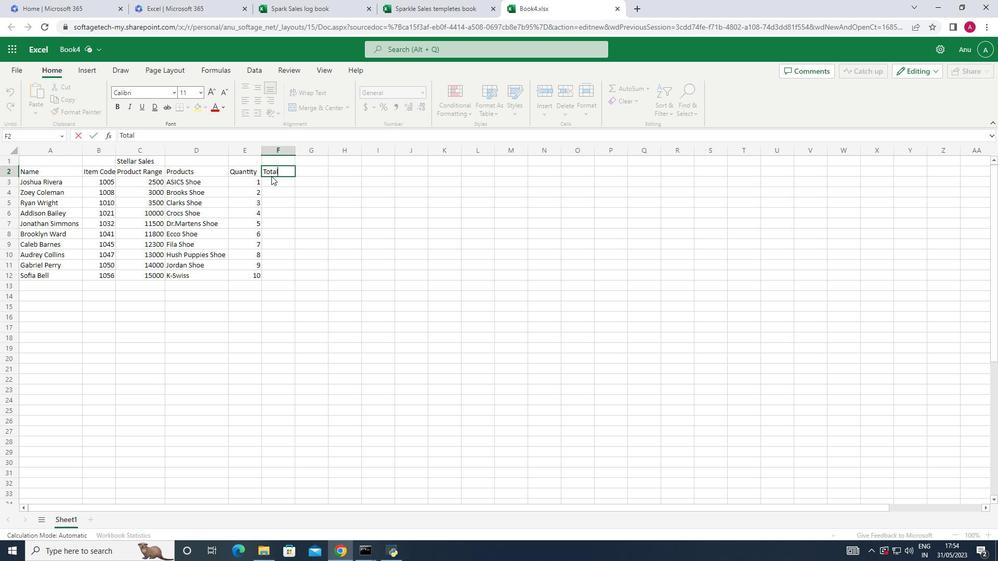 
Action: Mouse pressed left at (274, 180)
Screenshot: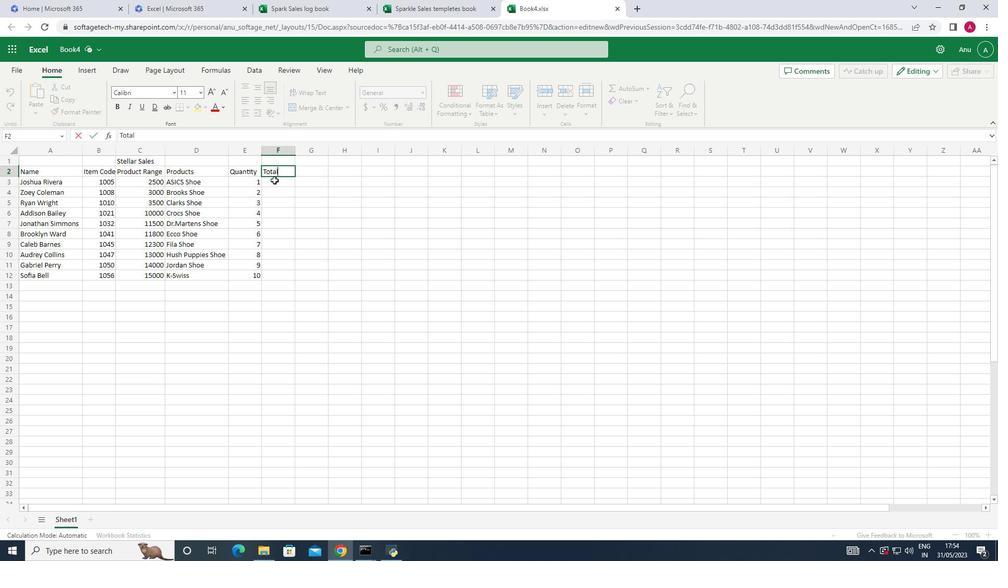 
Action: Key pressed =
Screenshot: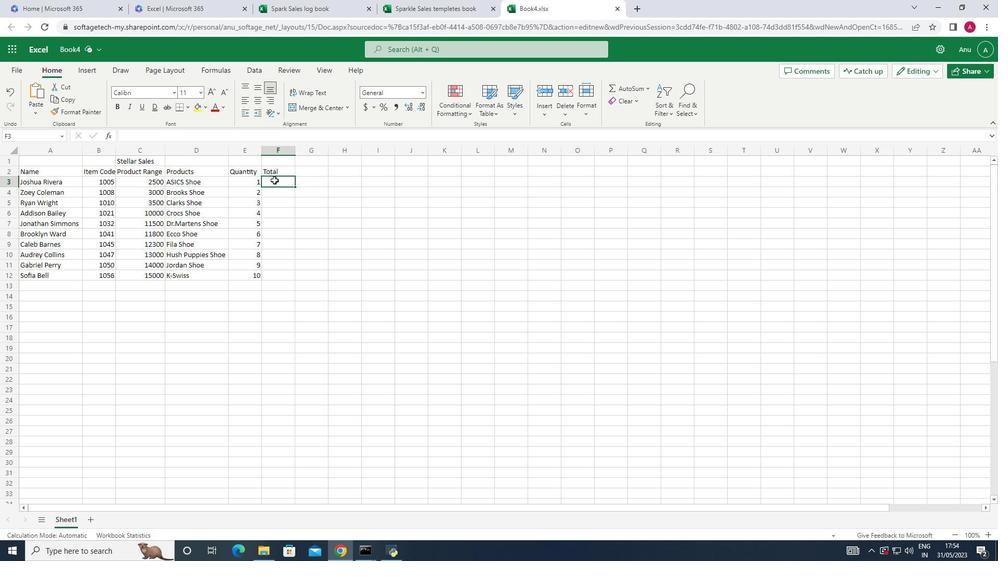 
Action: Mouse moved to (153, 183)
Screenshot: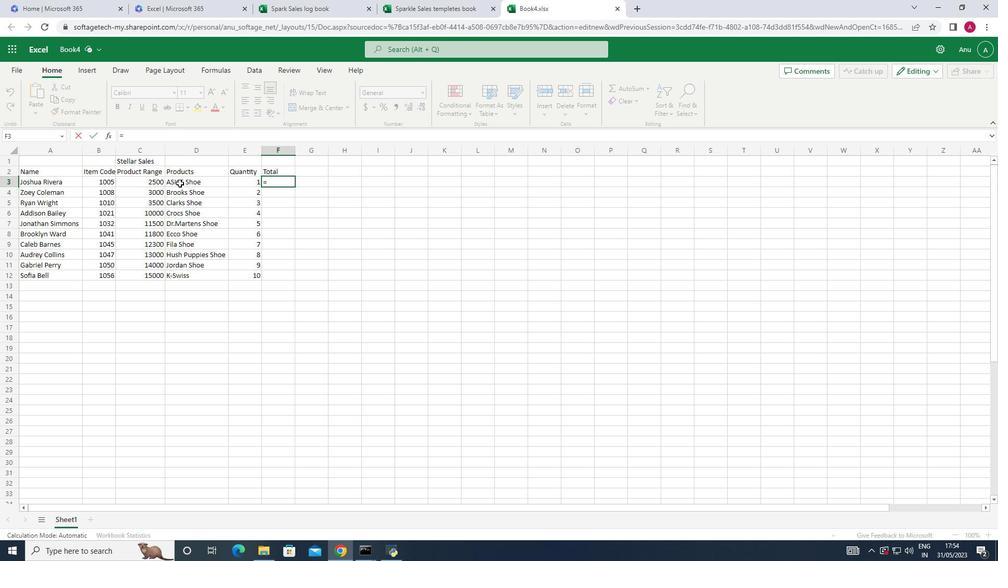 
Action: Mouse pressed left at (153, 183)
Screenshot: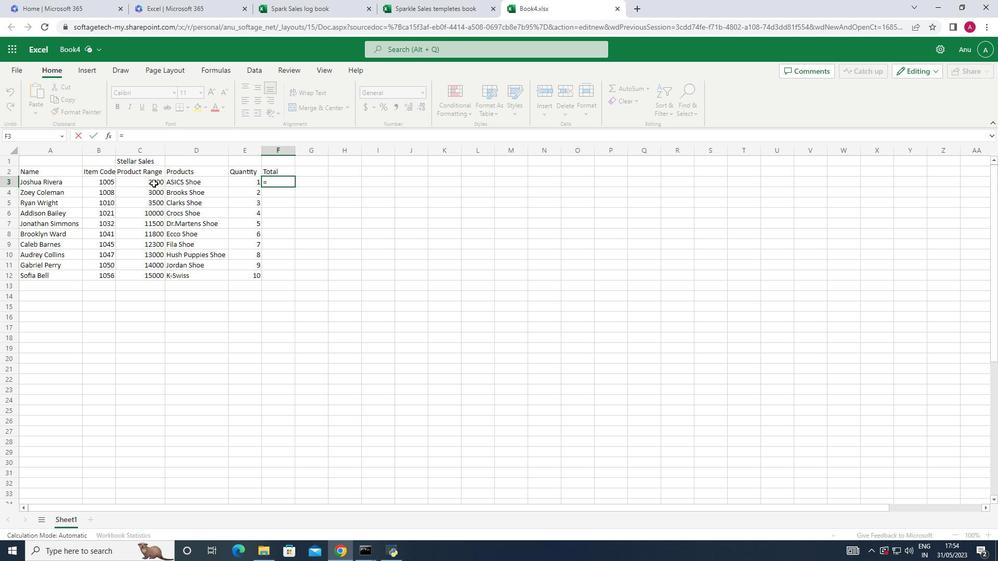 
Action: Mouse moved to (153, 182)
Screenshot: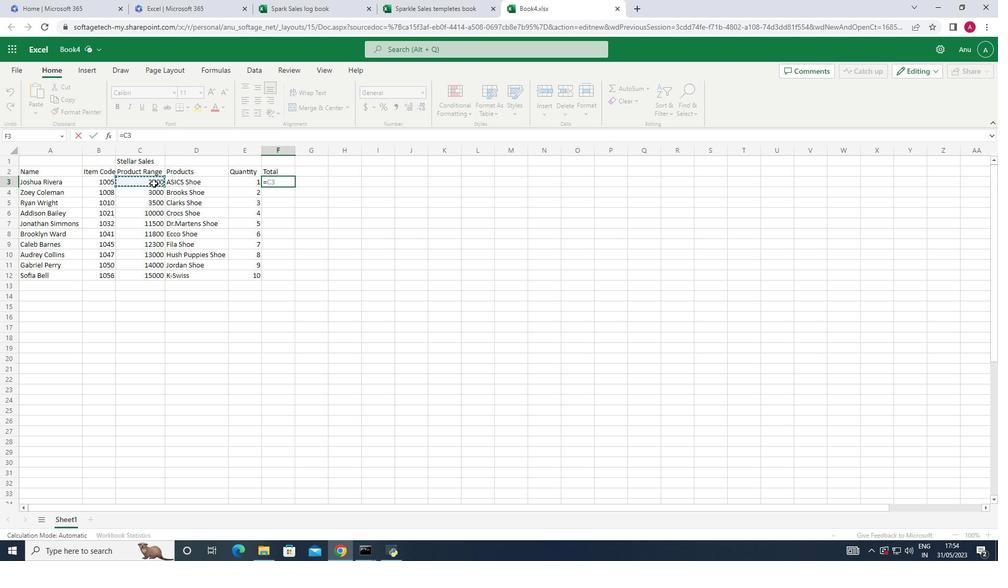 
Action: Key pressed *
Screenshot: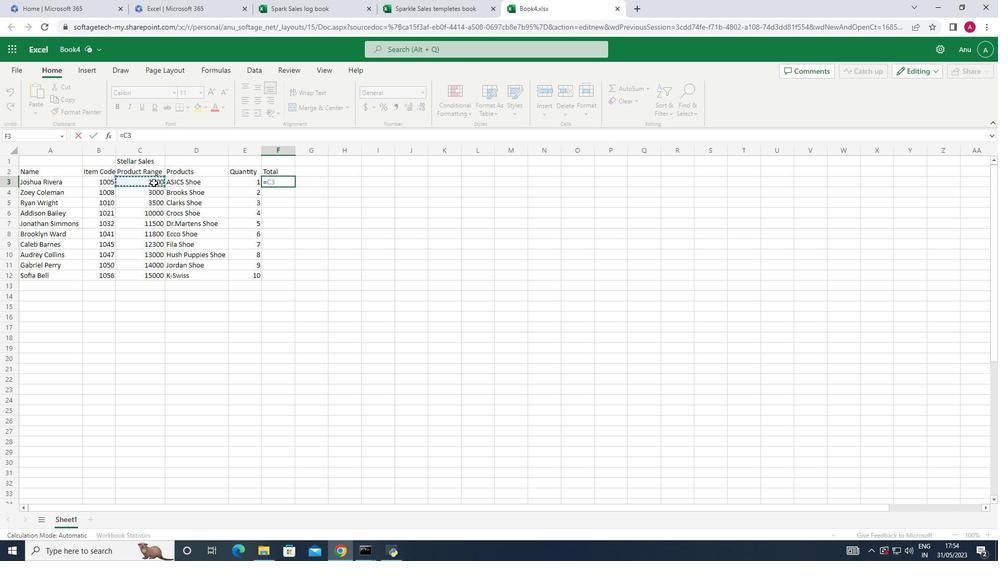 
Action: Mouse moved to (250, 181)
Screenshot: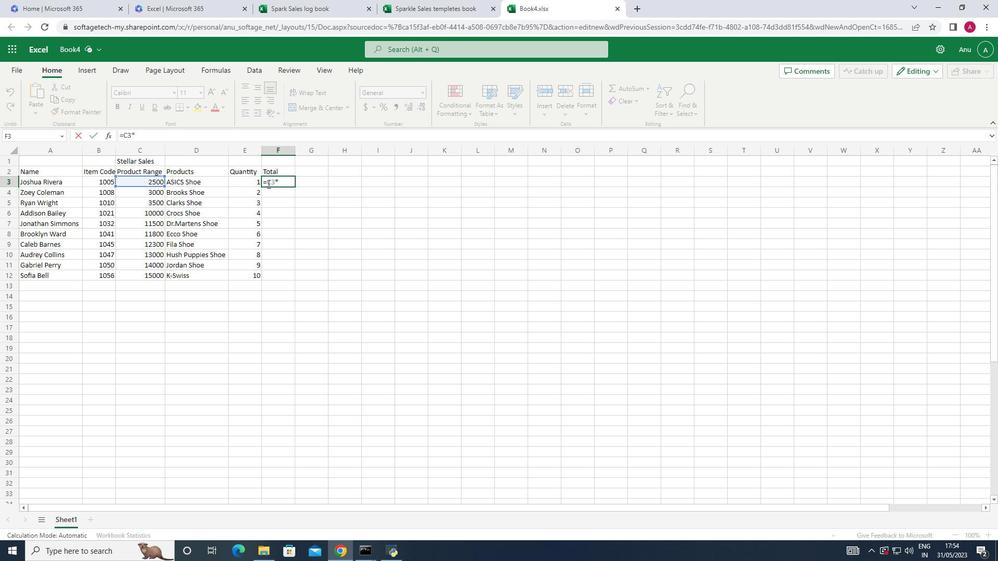 
Action: Mouse pressed left at (250, 181)
Screenshot: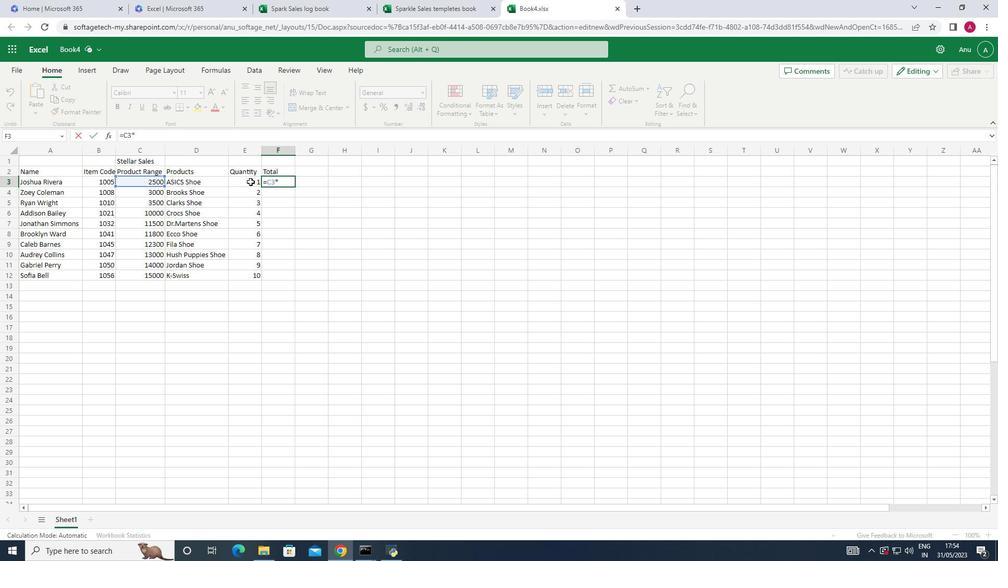 
Action: Key pressed <Key.enter>
Screenshot: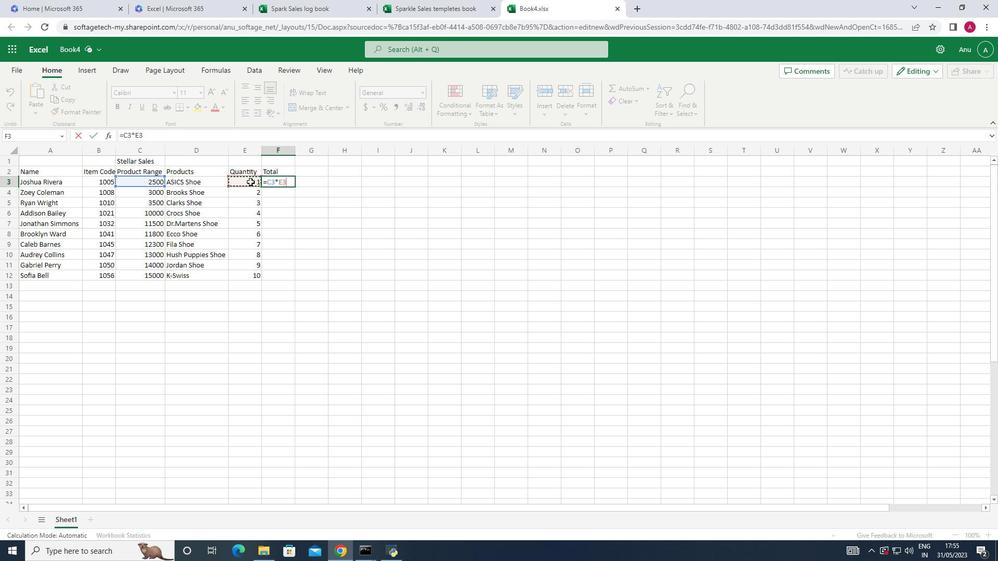 
Action: Mouse moved to (283, 180)
Screenshot: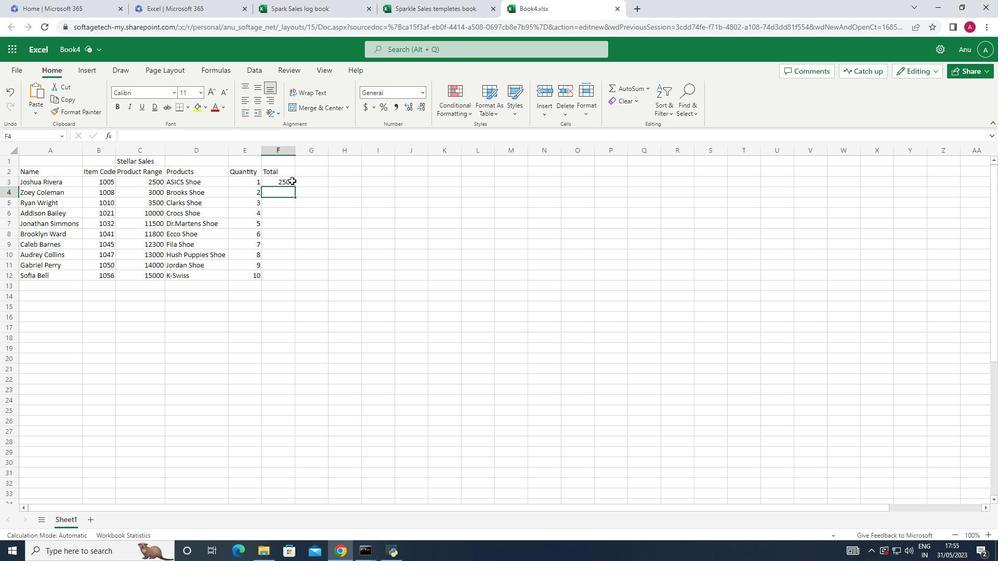 
Action: Mouse pressed left at (283, 180)
Screenshot: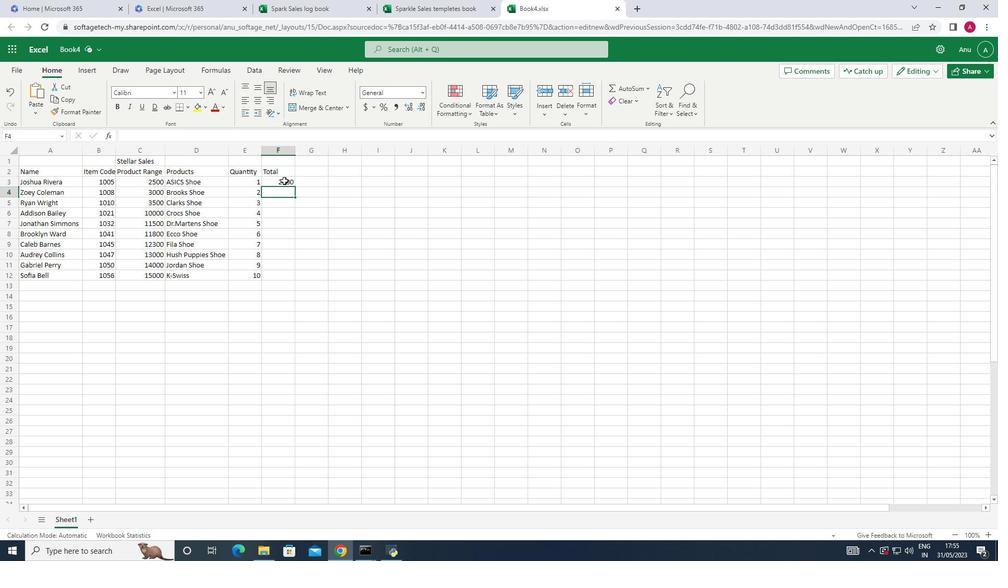 
Action: Mouse moved to (295, 187)
Screenshot: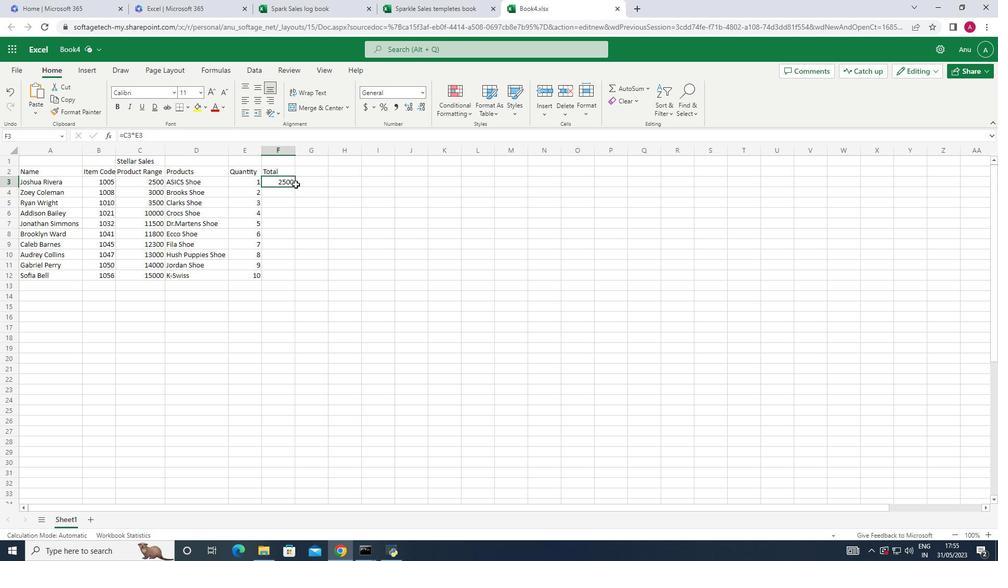 
Action: Mouse pressed left at (295, 187)
Screenshot: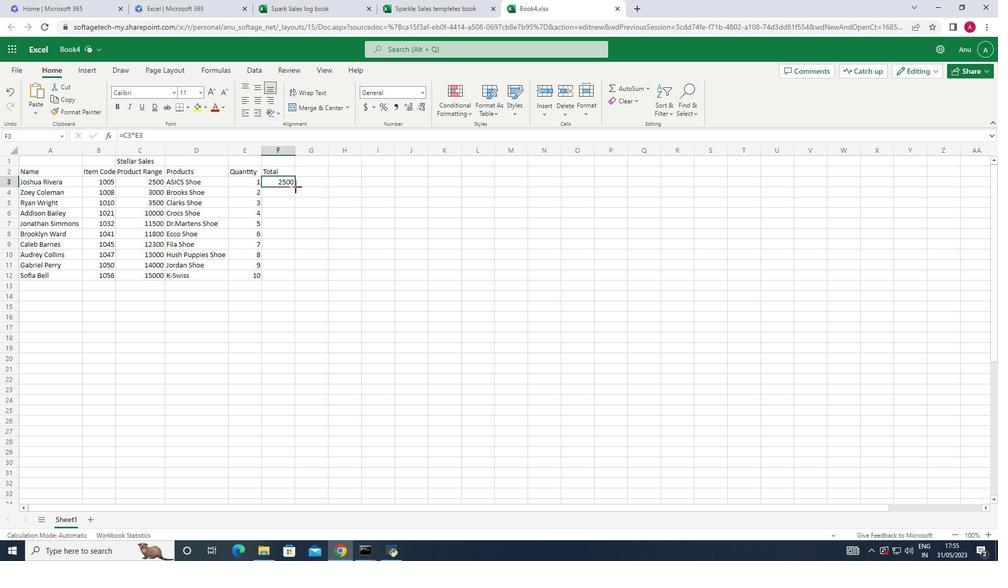 
Action: Mouse moved to (315, 173)
Screenshot: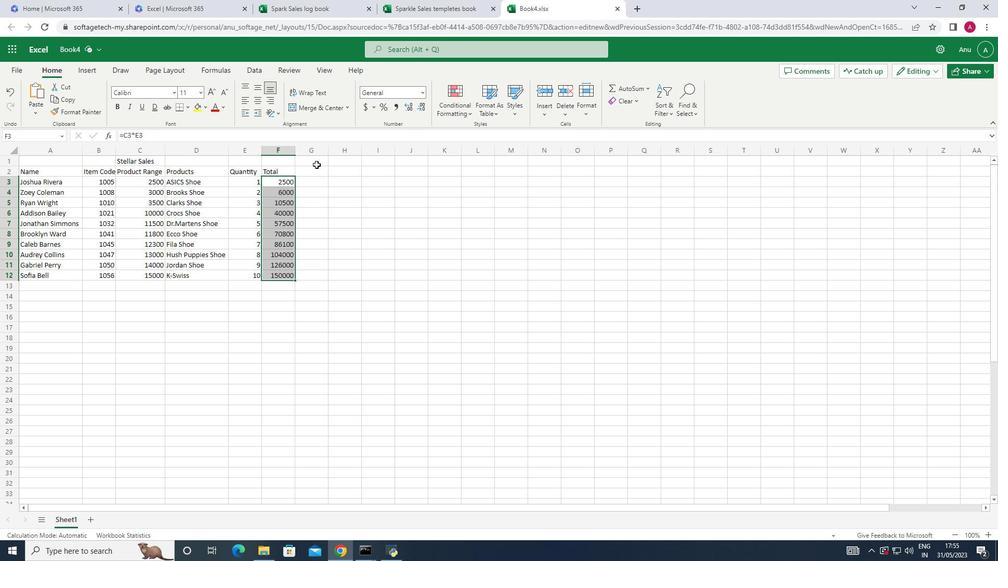 
Action: Mouse pressed left at (315, 173)
Screenshot: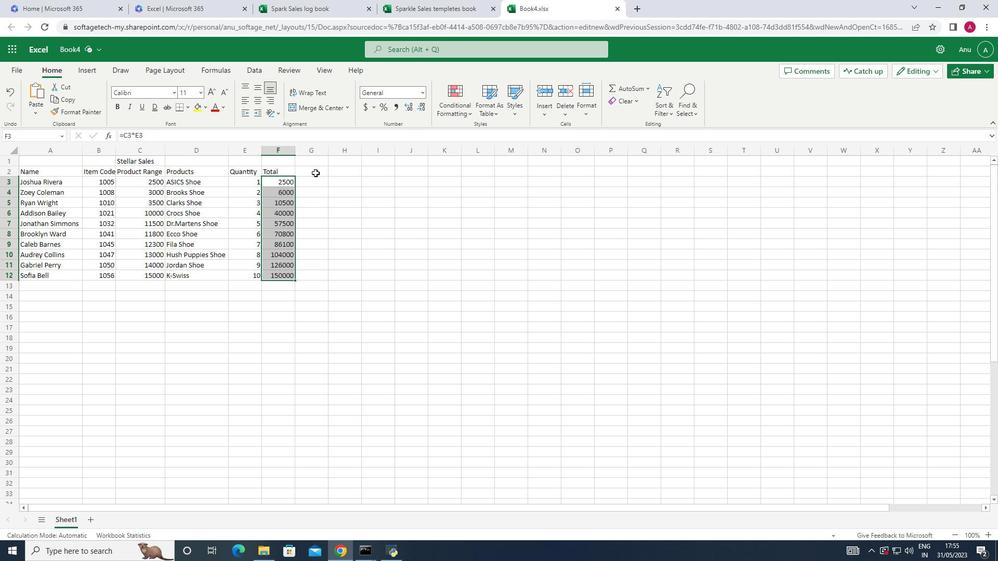 
Action: Mouse moved to (305, 174)
Screenshot: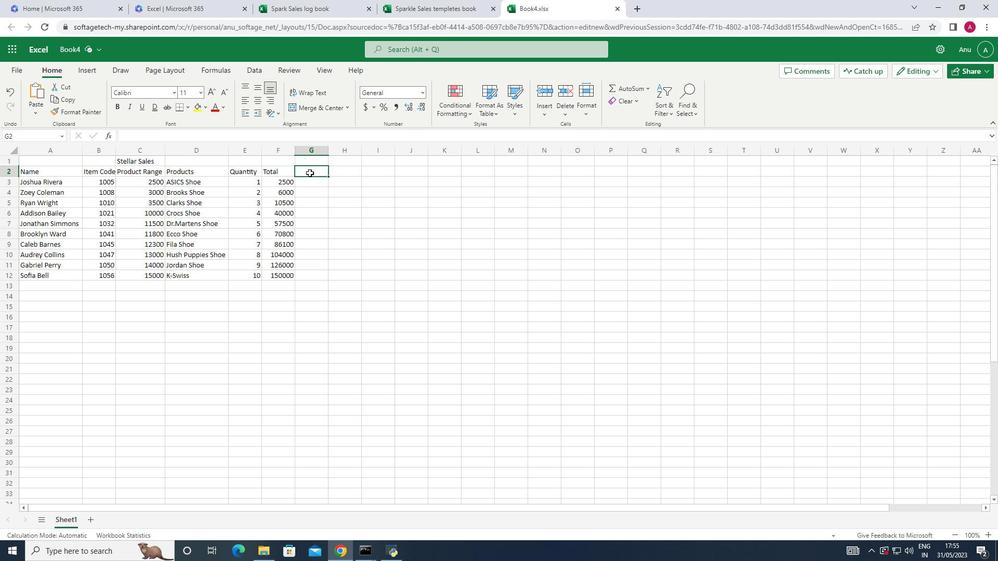 
Action: Key pressed <Key.shift>Tax
Screenshot: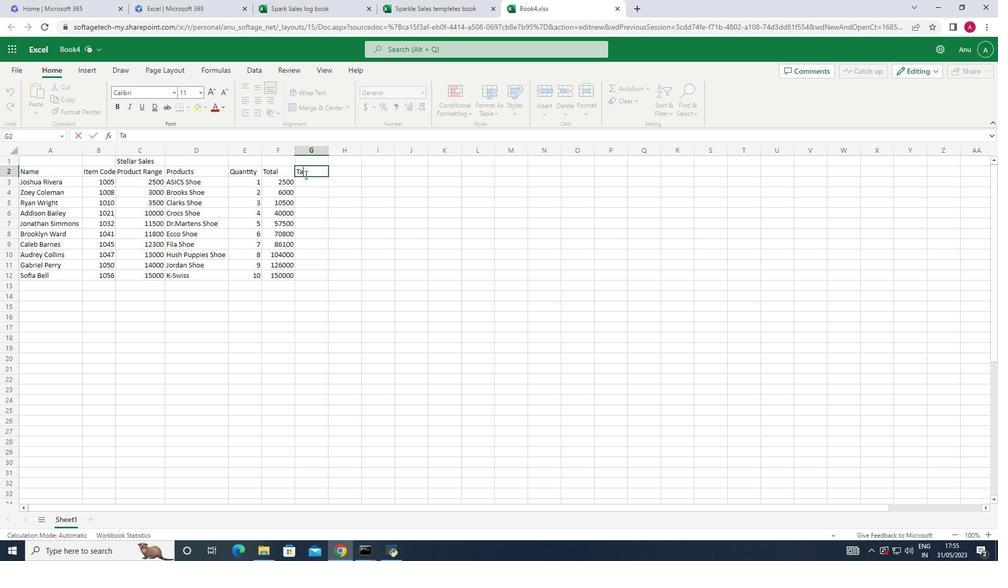 
Action: Mouse moved to (304, 184)
Screenshot: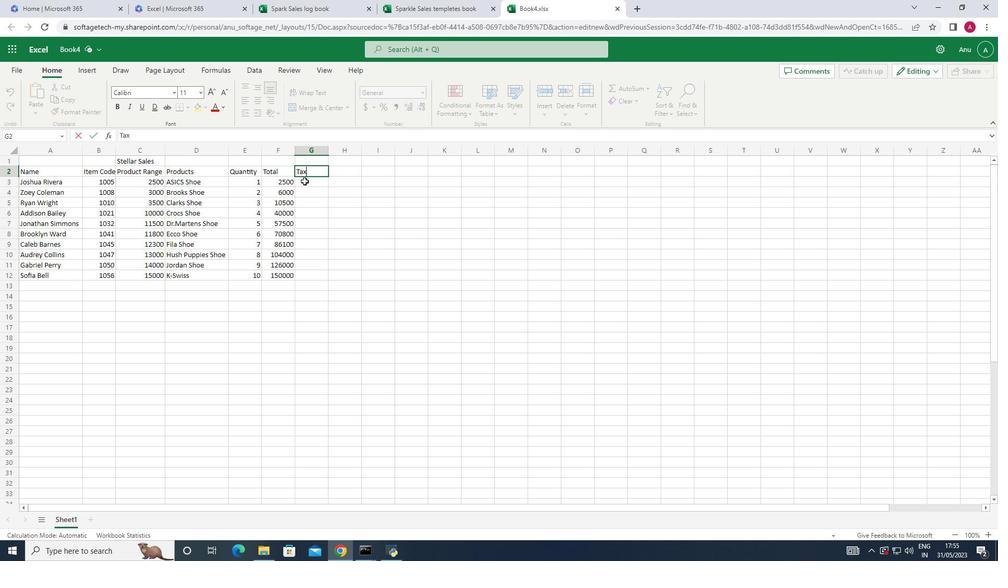 
Action: Mouse pressed left at (304, 184)
Screenshot: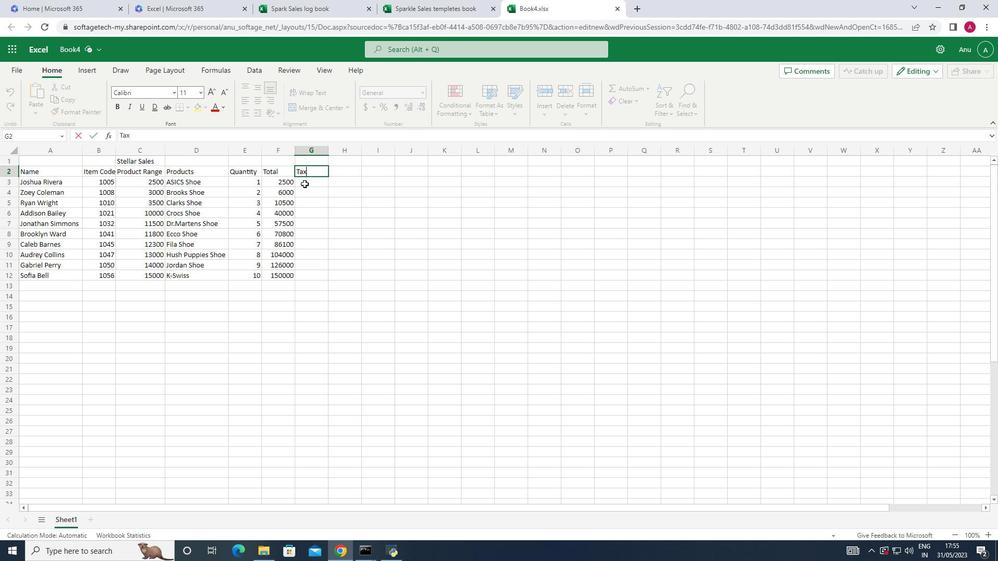 
Action: Key pressed =
Screenshot: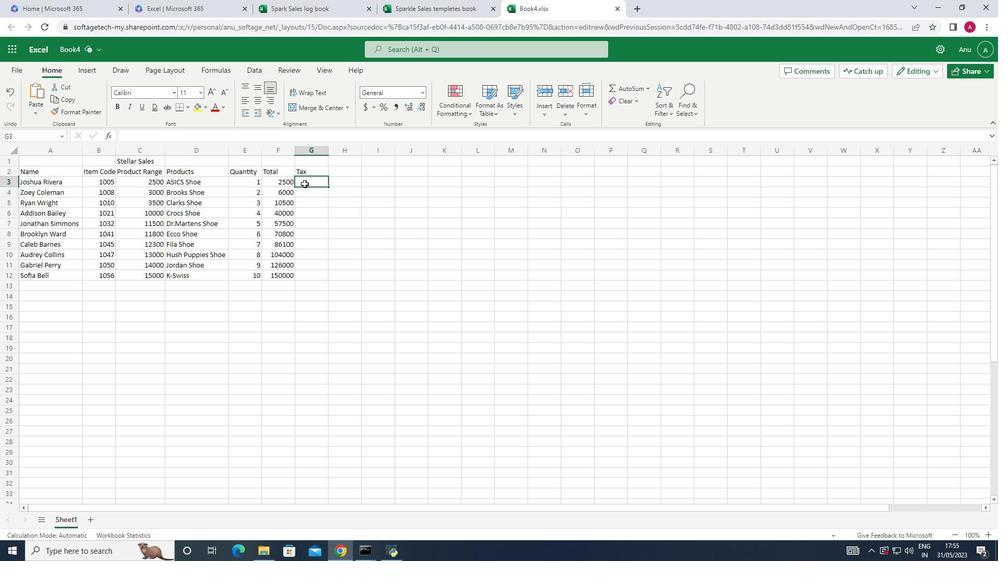 
Action: Mouse moved to (285, 184)
Screenshot: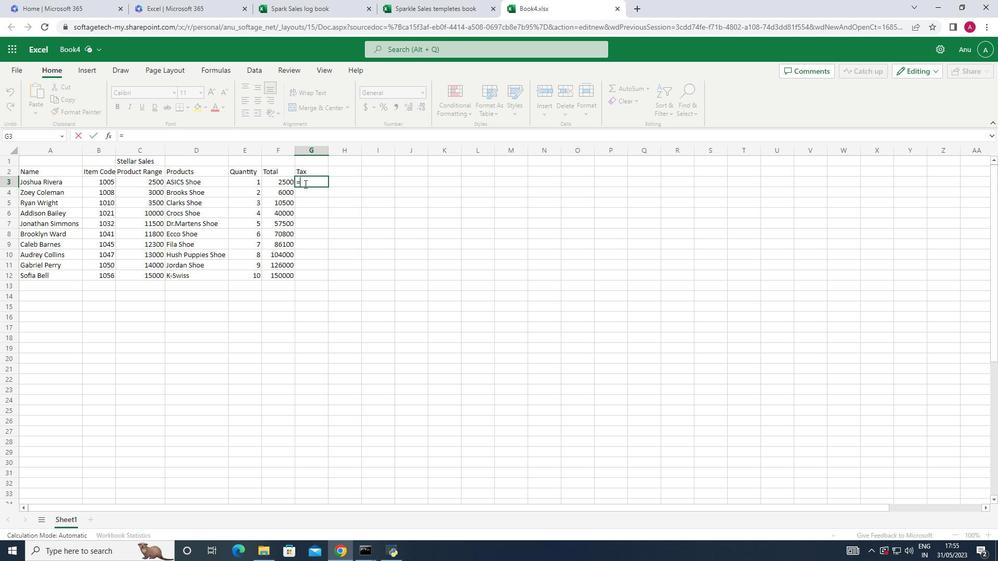 
Action: Mouse pressed left at (285, 184)
Screenshot: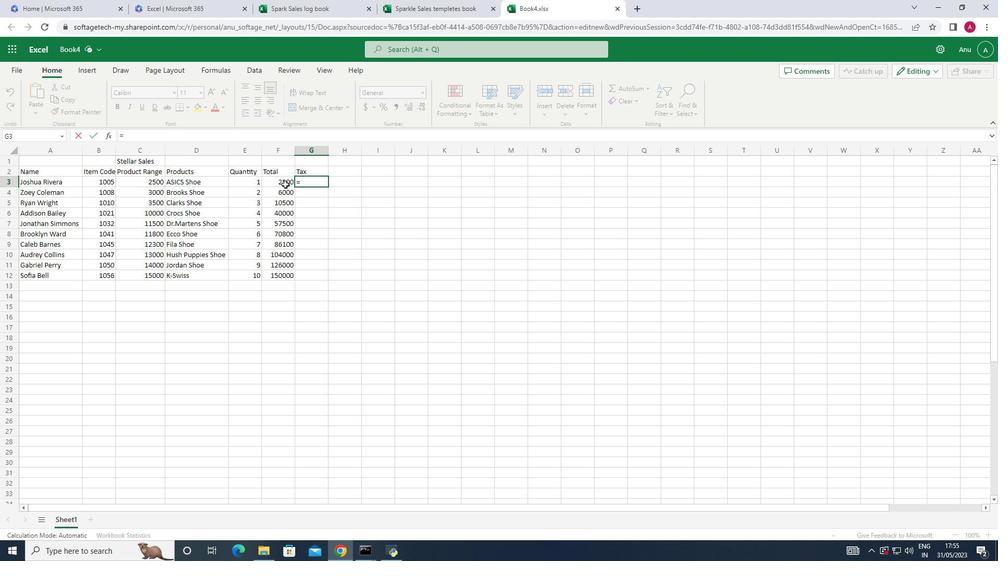 
Action: Key pressed *12<Key.shift_r><Key.shift_r><Key.shift_r><Key.shift_r><Key.shift_r><Key.shift_r><Key.shift_r><Key.shift_r><Key.shift_r><Key.shift_r><Key.shift_r><Key.shift_r><Key.shift_r><Key.shift_r><Key.shift_r><Key.shift_r><Key.shift_r><Key.shift_r><Key.shift_r><Key.shift_r><Key.shift_r><Key.shift_r>%<Key.enter>
Screenshot: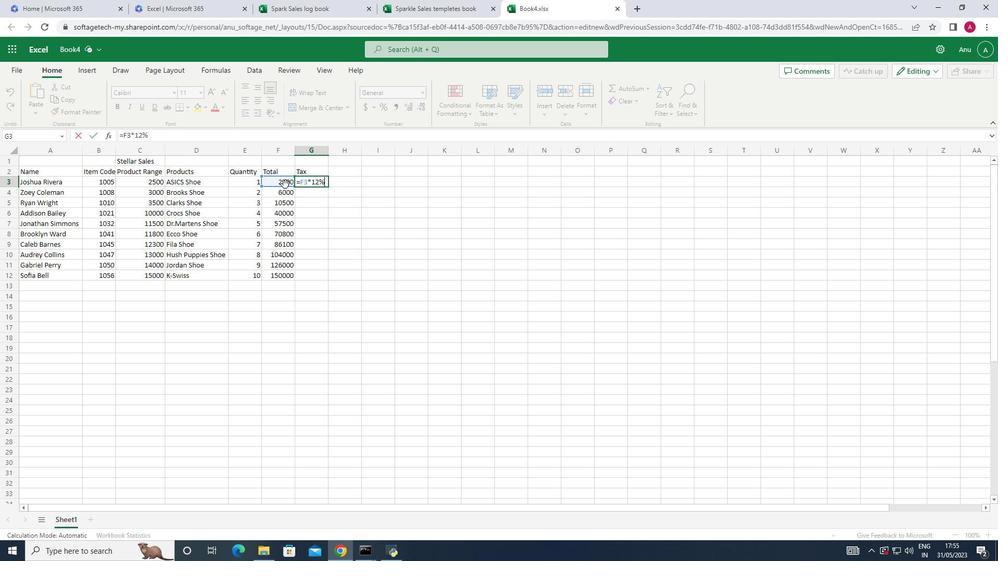 
Action: Mouse moved to (323, 181)
Screenshot: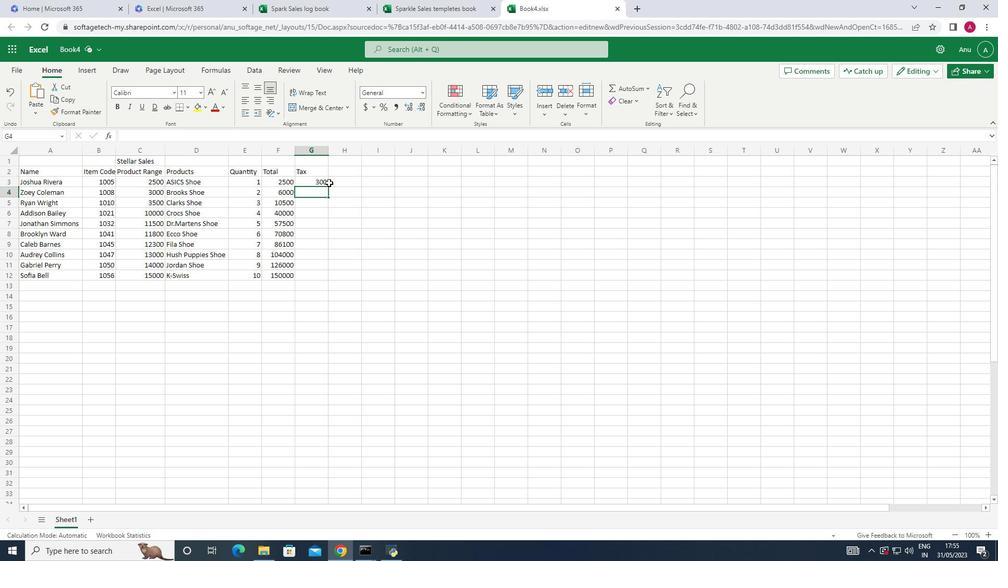 
Action: Mouse pressed left at (323, 181)
Screenshot: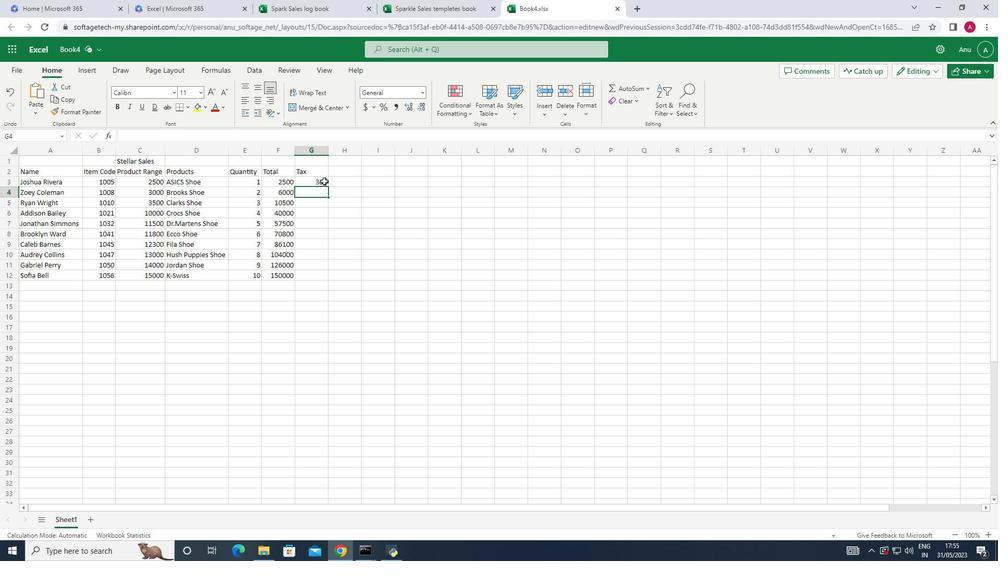 
Action: Mouse moved to (327, 185)
Screenshot: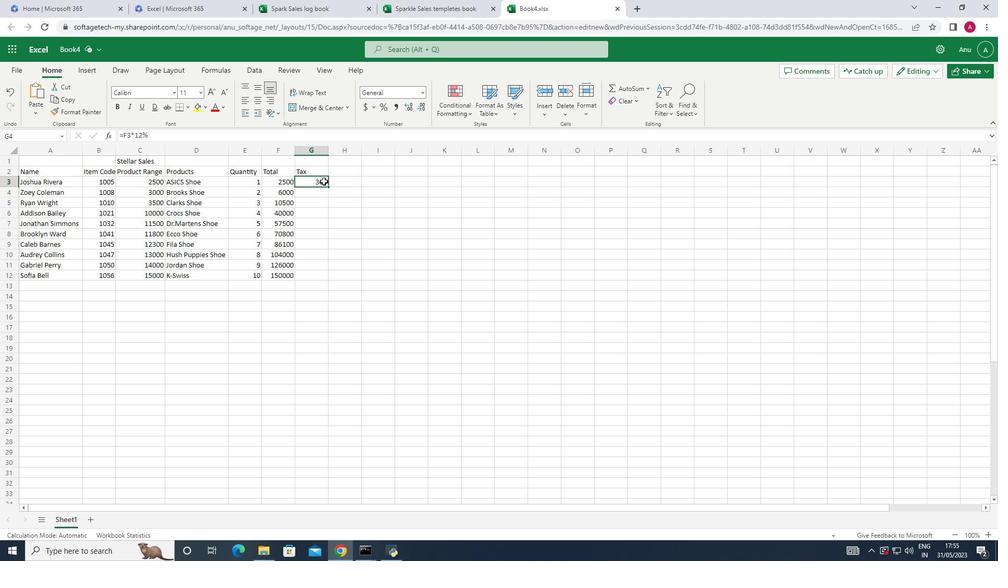 
Action: Mouse pressed left at (327, 185)
Screenshot: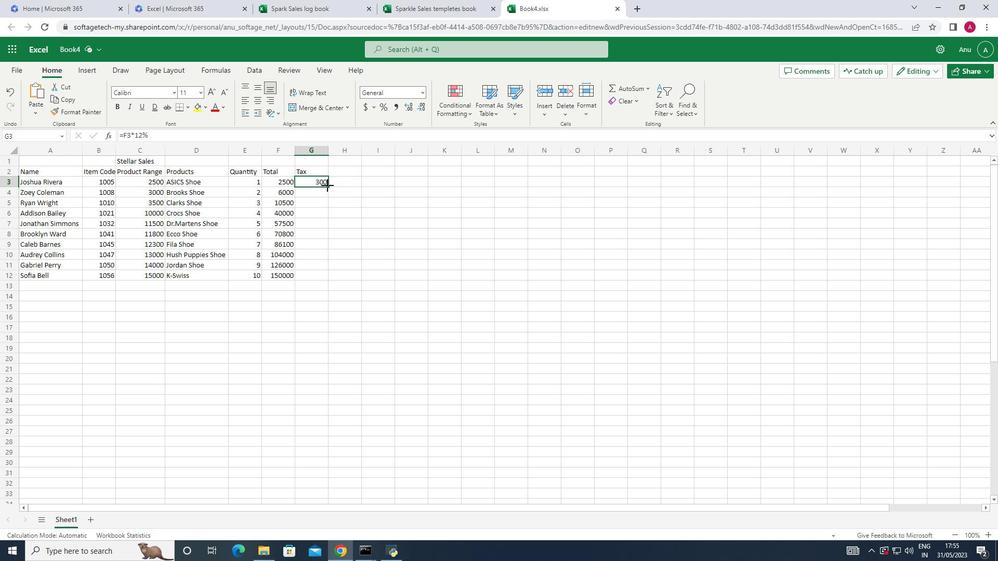 
Action: Mouse moved to (360, 299)
Screenshot: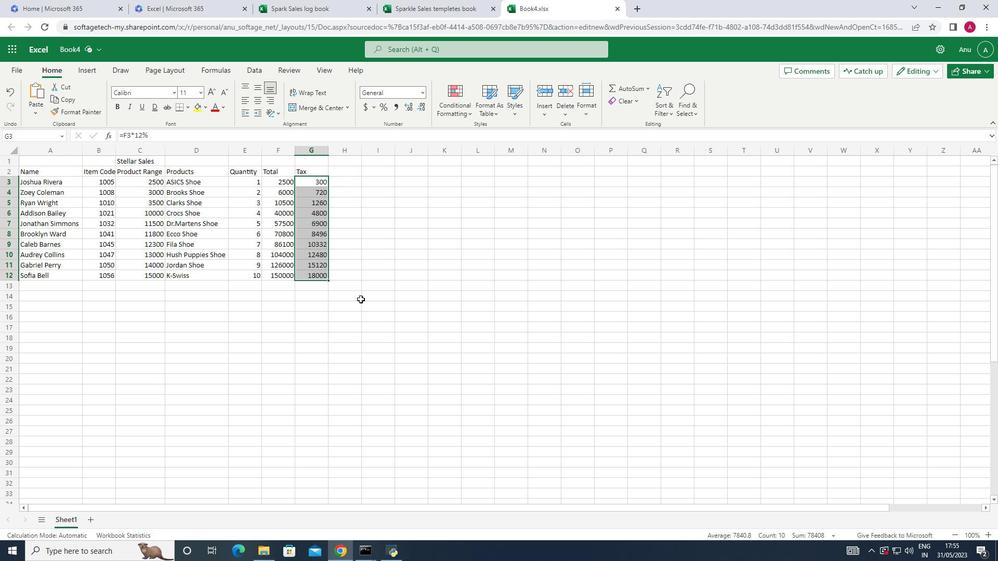 
Action: Mouse pressed left at (360, 299)
Screenshot: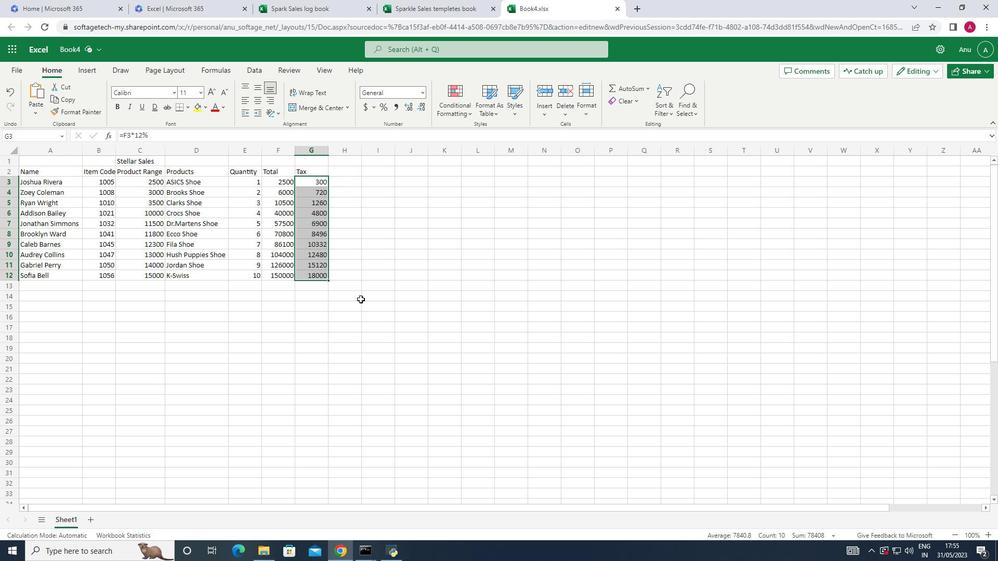 
Action: Mouse moved to (271, 302)
Screenshot: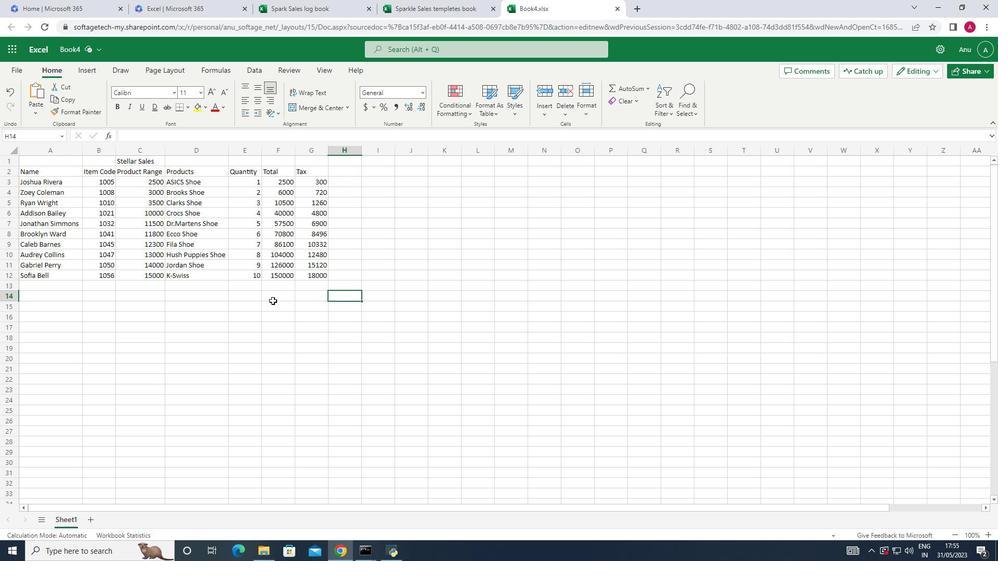 
